 Task: In the Contact  AmeliaThomas33@bosch-automotive.com, Create email and send with subject: 'Step into the Future: Discover Our Cutting-Edge Solution', and with mail content 'Greetings,_x000D_
Introducing a visionary approach that will reshape the landscape of your industry. Join us and be part of the future of success!_x000D_
Kind Regards', attach the document: Terms_and_conditions.doc and insert image: visitingcard.jpg. Below Kind Regards, write Behance and insert the URL: 'www.behance.net'. Mark checkbox to create task to follow up : Tomorrow. Logged in from softage.3@softage.net
Action: Mouse moved to (69, 64)
Screenshot: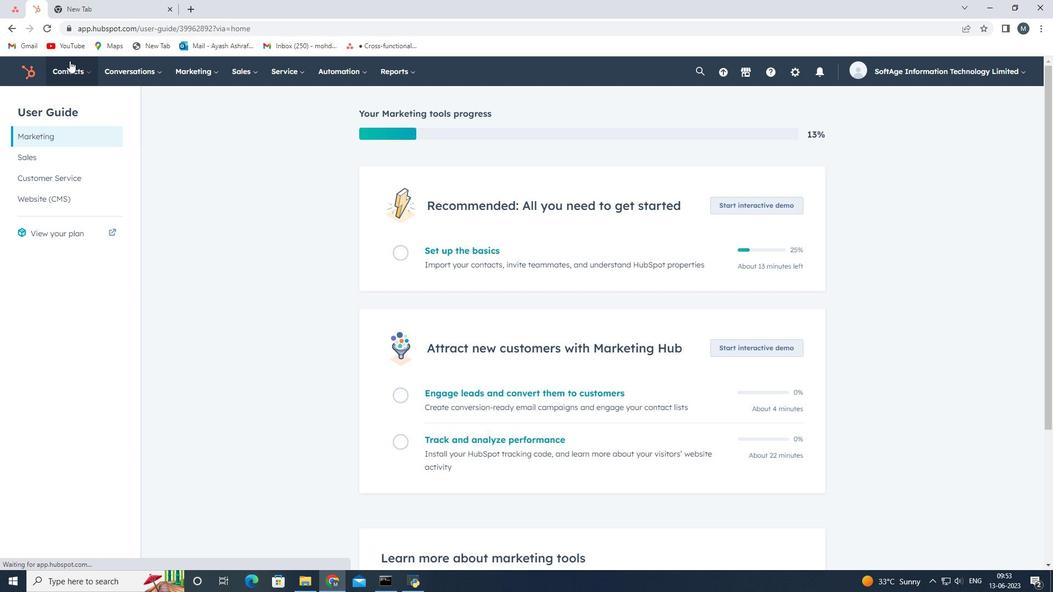 
Action: Mouse pressed left at (69, 64)
Screenshot: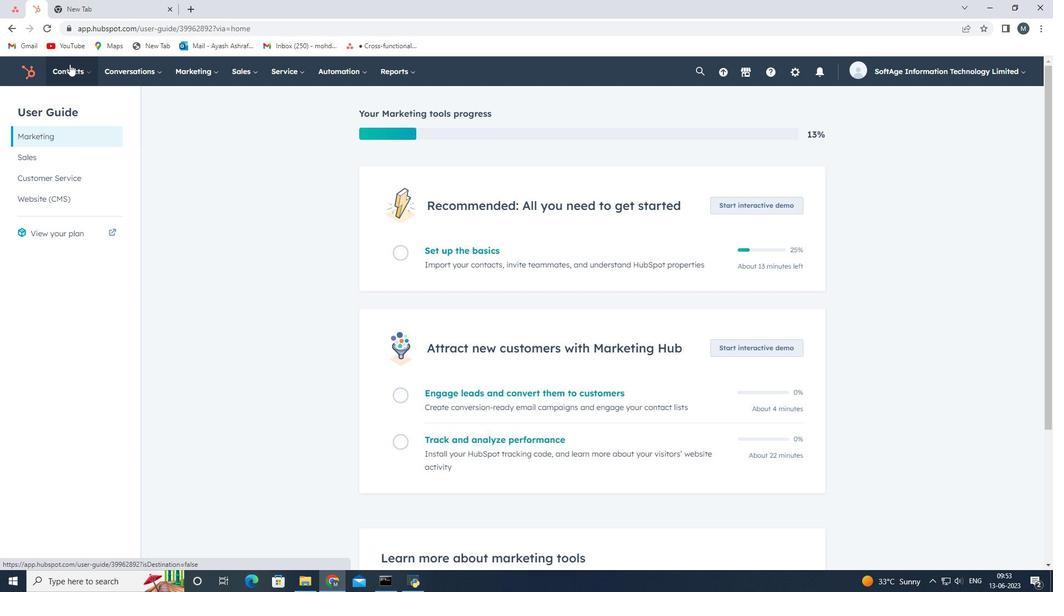 
Action: Mouse moved to (82, 105)
Screenshot: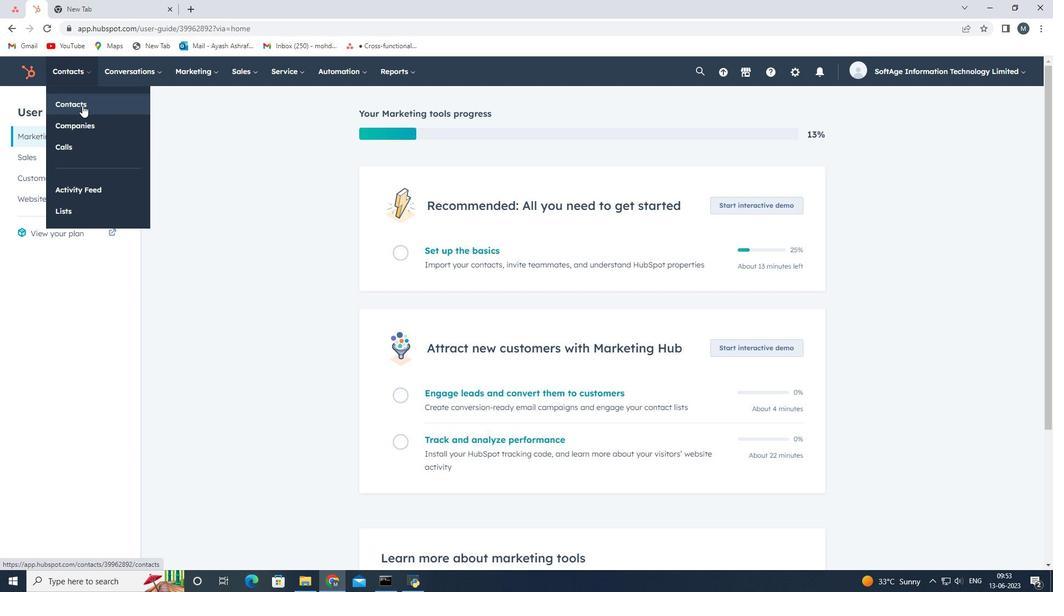 
Action: Mouse pressed left at (82, 105)
Screenshot: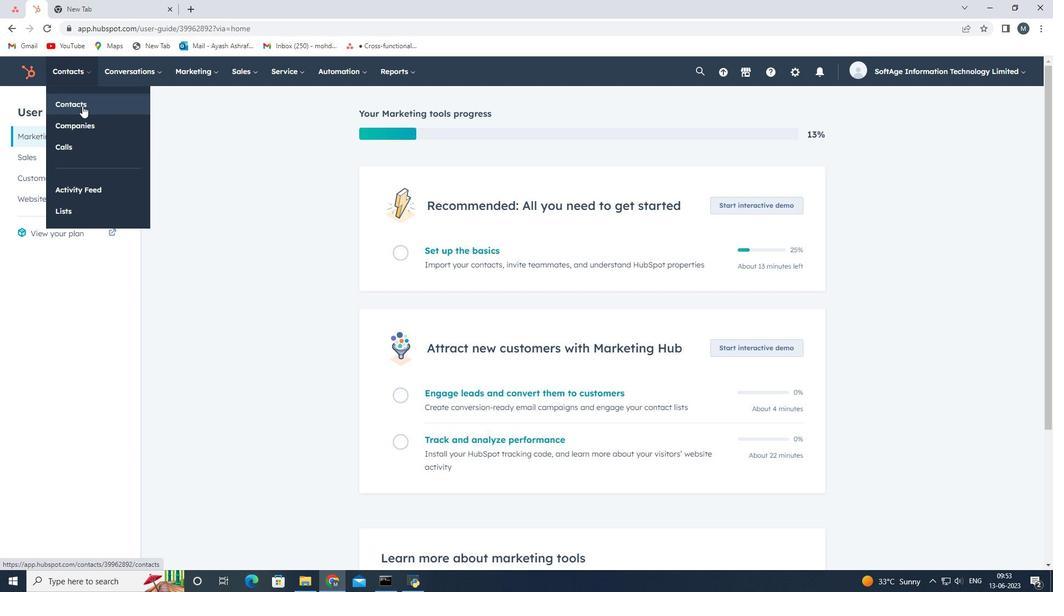 
Action: Mouse moved to (83, 194)
Screenshot: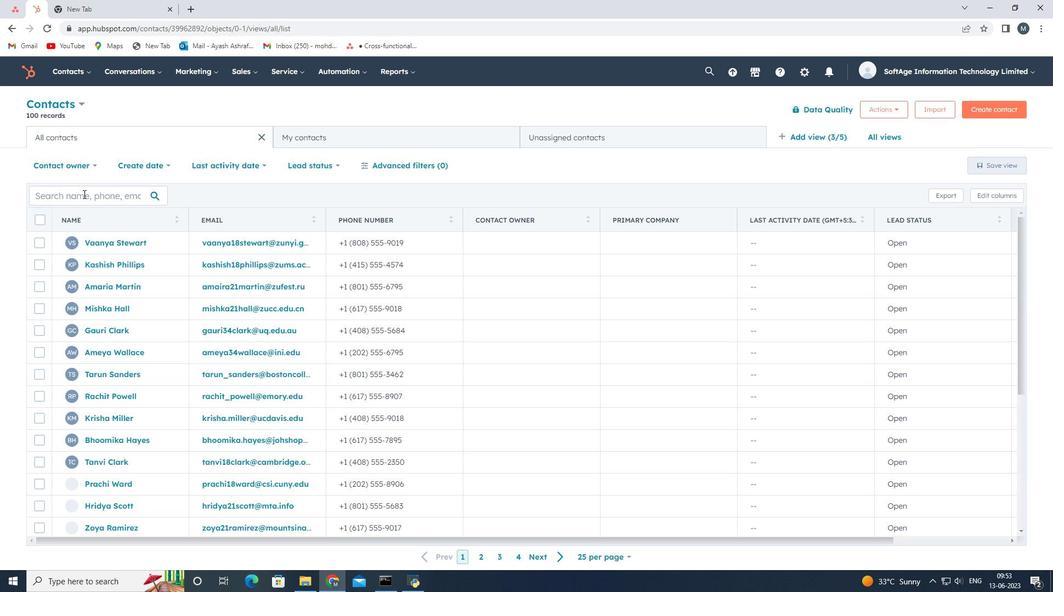 
Action: Mouse pressed left at (83, 194)
Screenshot: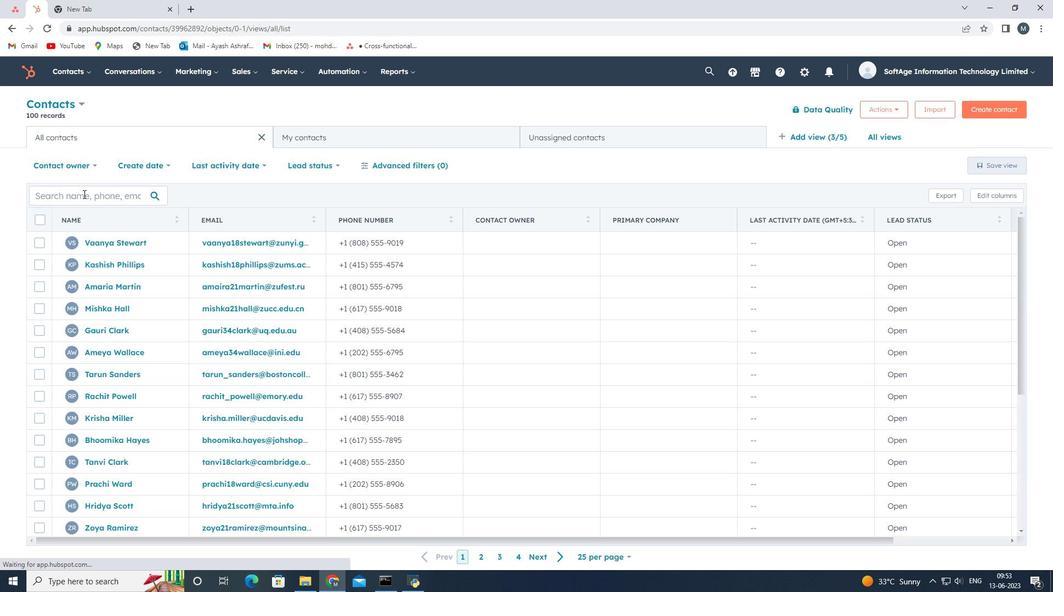 
Action: Key pressed <Key.shift>Amelia<Key.shift>Thomas33<Key.shift><Key.shift><Key.shift>@bosch-automotive.com
Screenshot: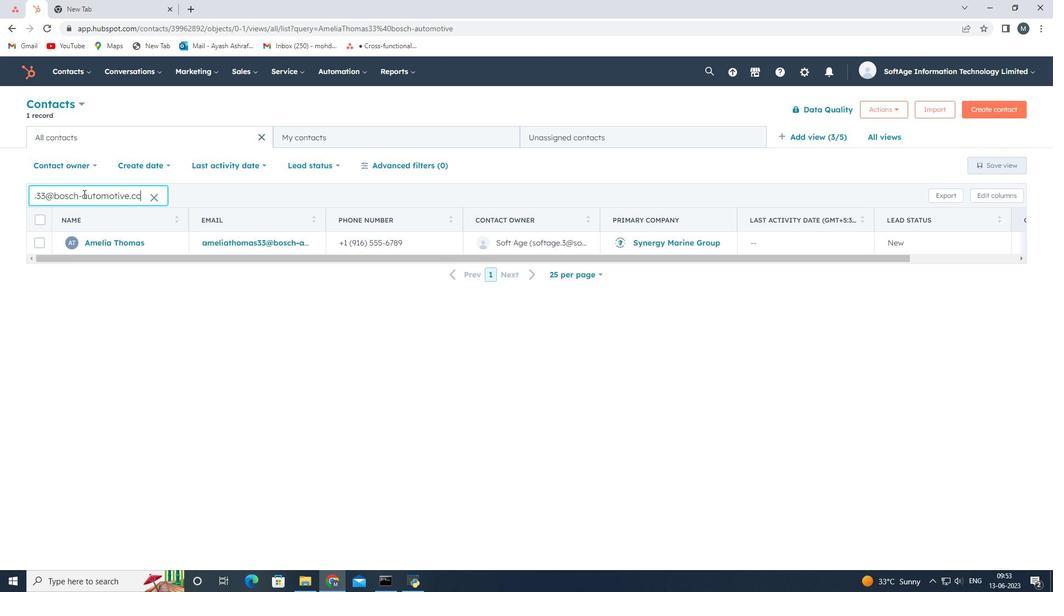 
Action: Mouse moved to (106, 243)
Screenshot: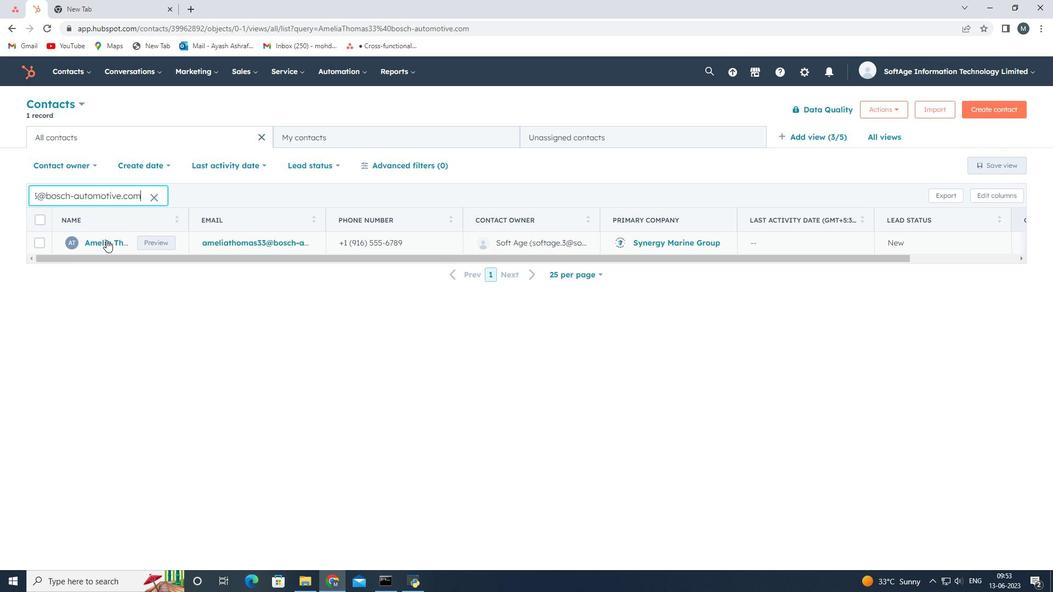 
Action: Mouse pressed left at (106, 243)
Screenshot: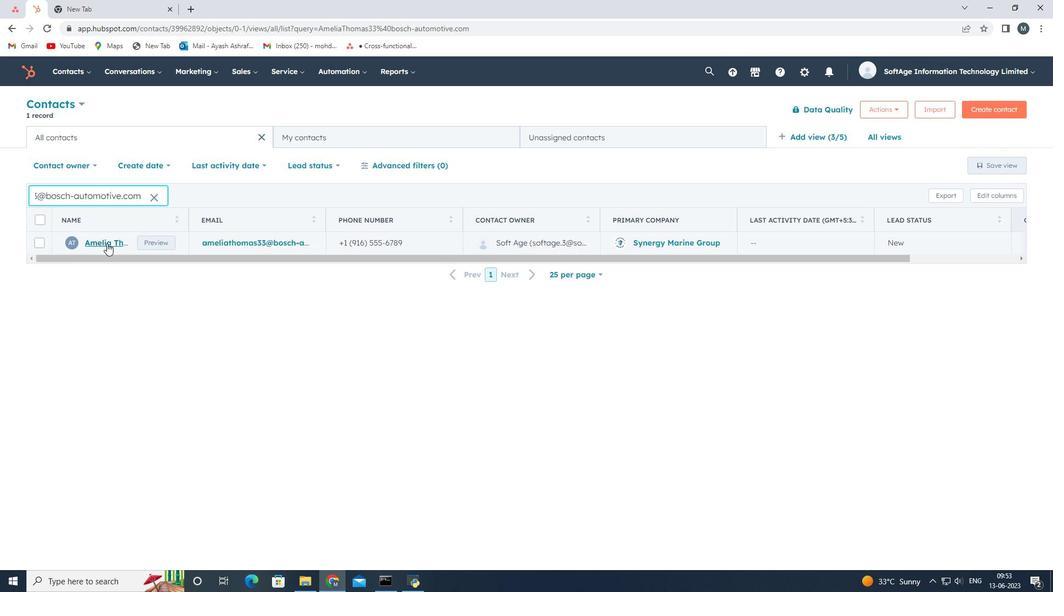 
Action: Mouse pressed left at (106, 243)
Screenshot: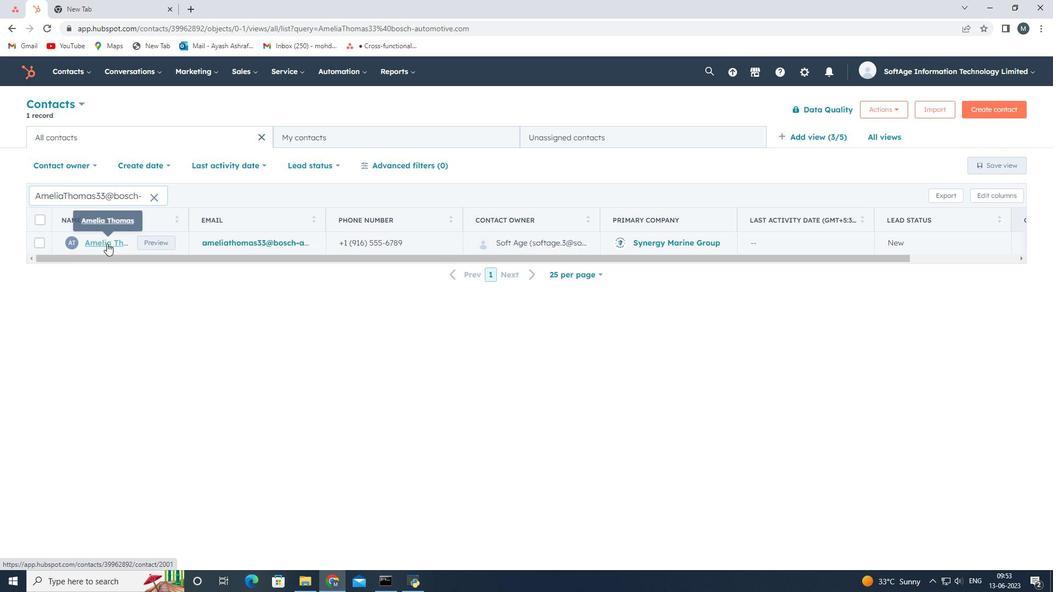 
Action: Mouse moved to (71, 200)
Screenshot: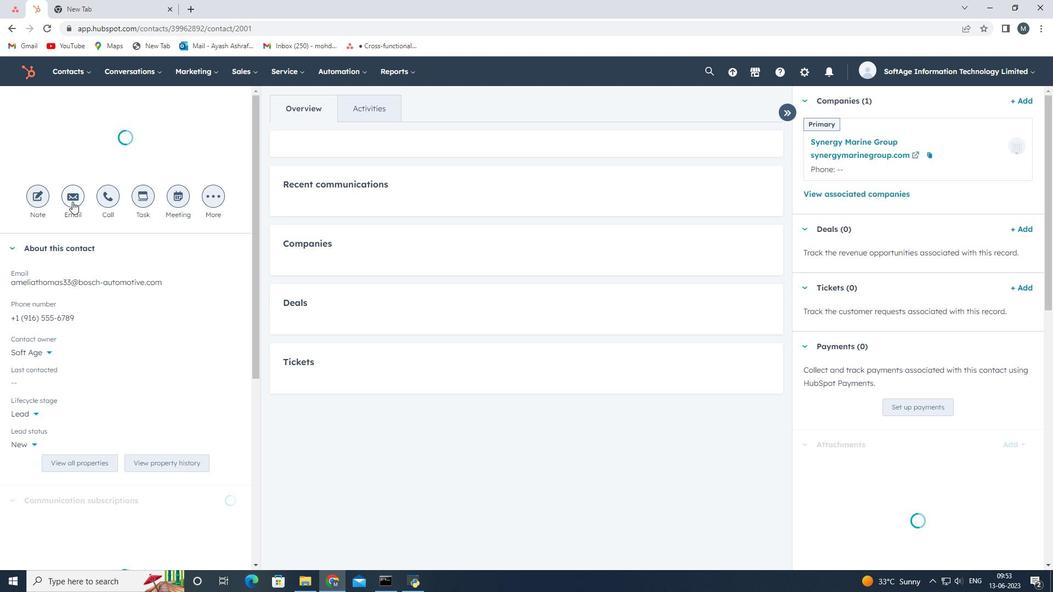 
Action: Mouse pressed left at (71, 200)
Screenshot: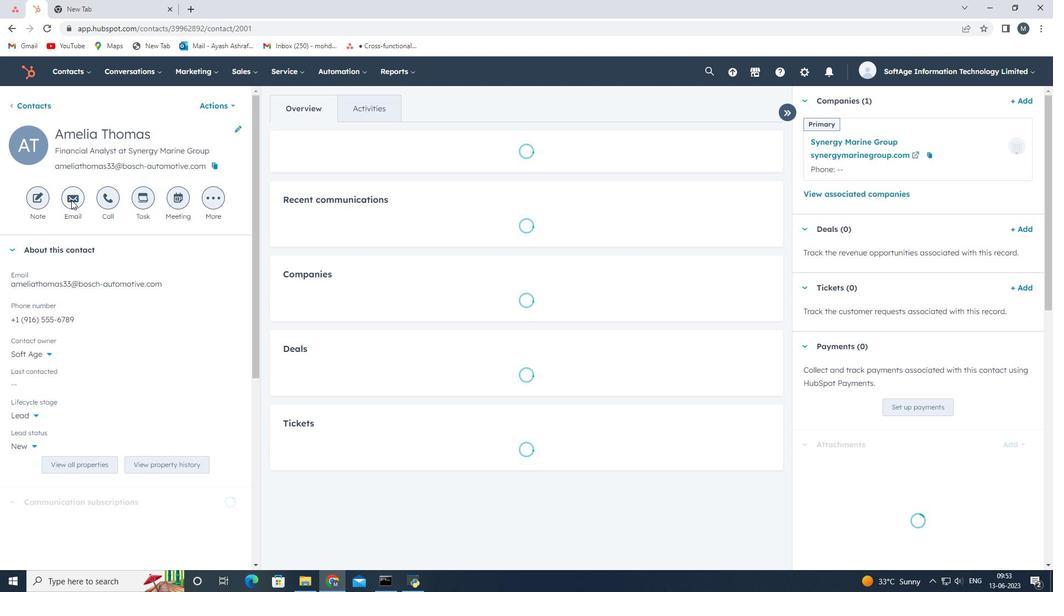 
Action: Mouse moved to (927, 274)
Screenshot: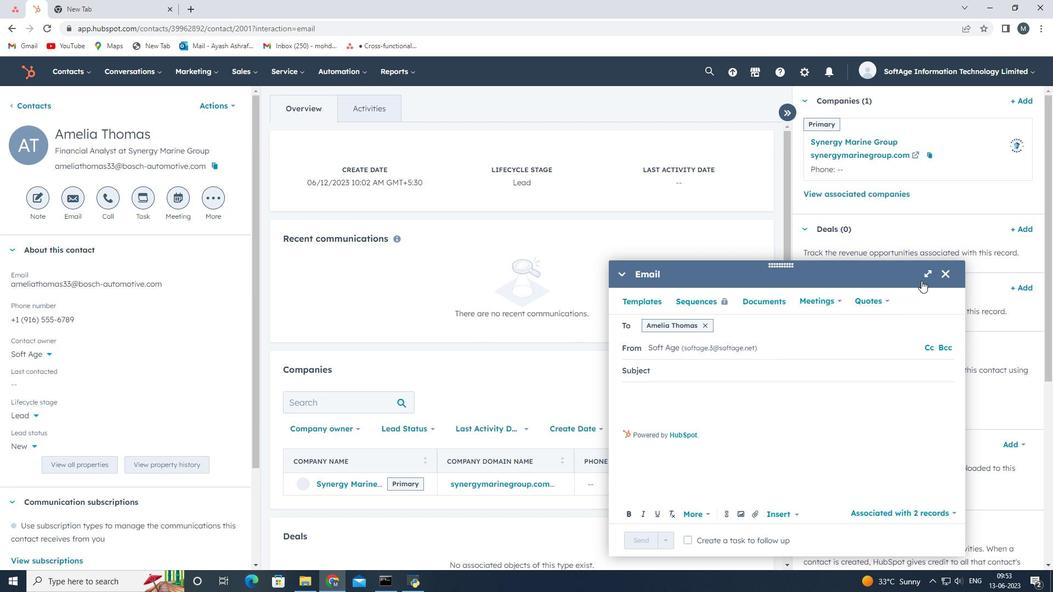 
Action: Mouse pressed left at (927, 274)
Screenshot: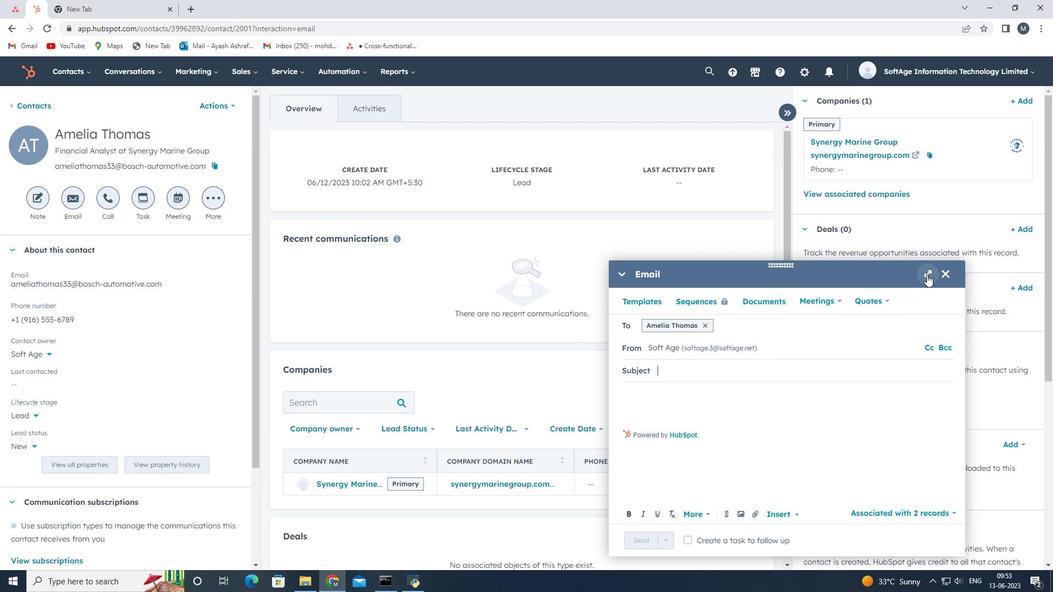 
Action: Mouse moved to (292, 223)
Screenshot: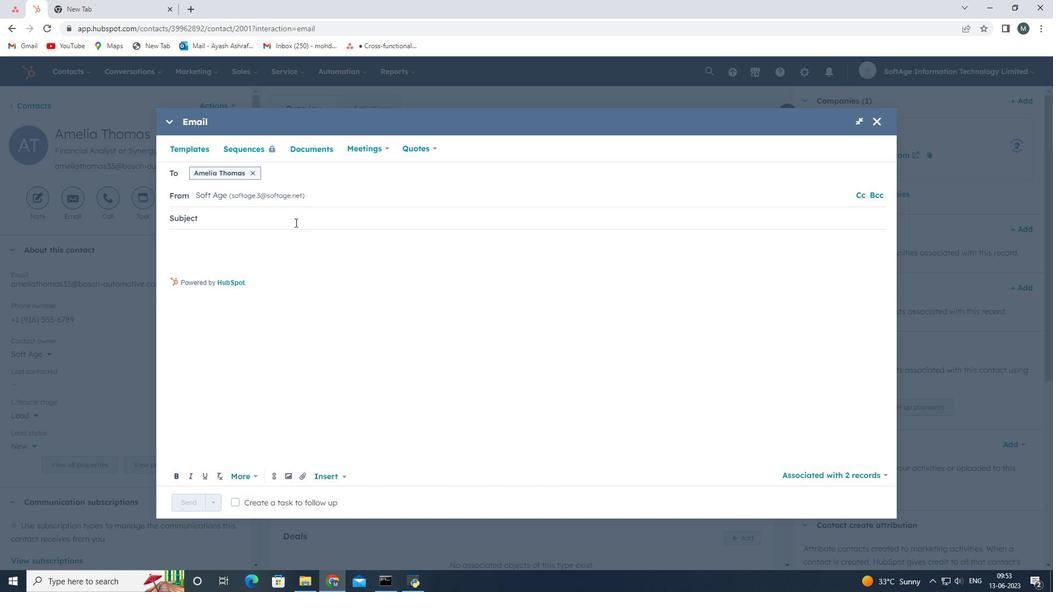 
Action: Key pressed <Key.shift>Steo<Key.backspace>p<Key.space>into<Key.space>the<Key.space><Key.shift>Future<Key.shift><Key.shift>:<Key.space><Key.shift>Discover<Key.space><Key.shift><Key.shift><Key.shift><Key.shift><Key.shift><Key.shift><Key.shift><Key.shift><Key.shift><Key.shift><Key.shift><Key.shift>Our<Key.space><Key.shift>Cutting-<Key.shift><Key.shift><Key.shift>Edge<Key.space><Key.shift>Solution
Screenshot: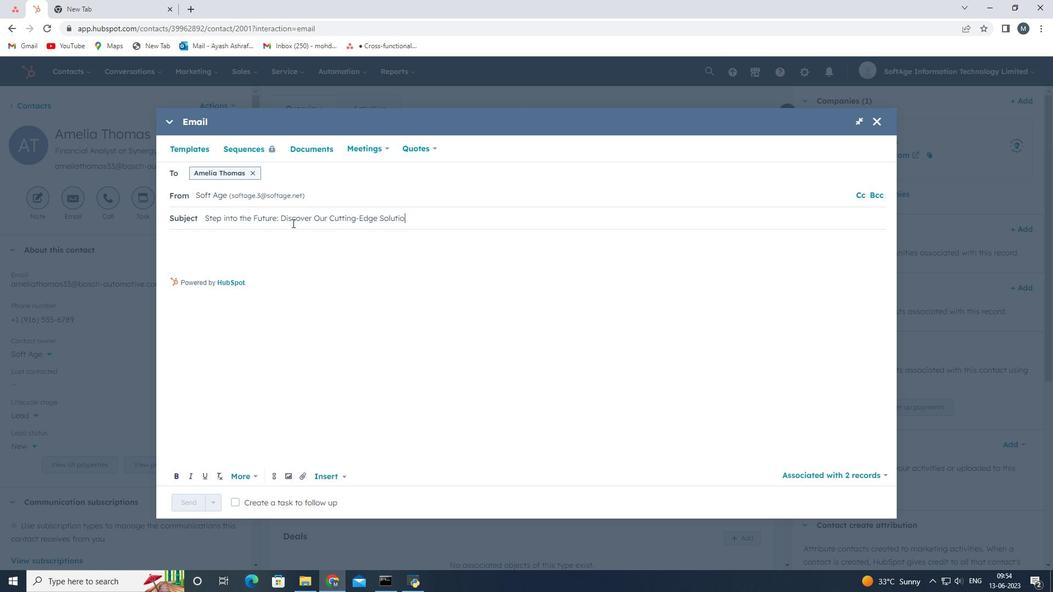 
Action: Mouse moved to (273, 241)
Screenshot: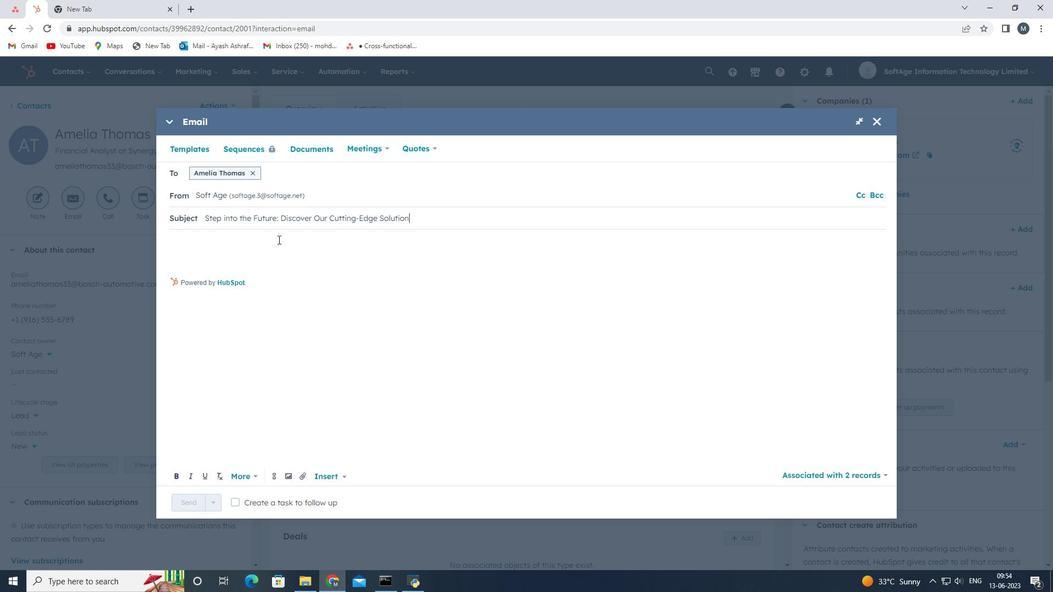 
Action: Mouse pressed left at (273, 241)
Screenshot: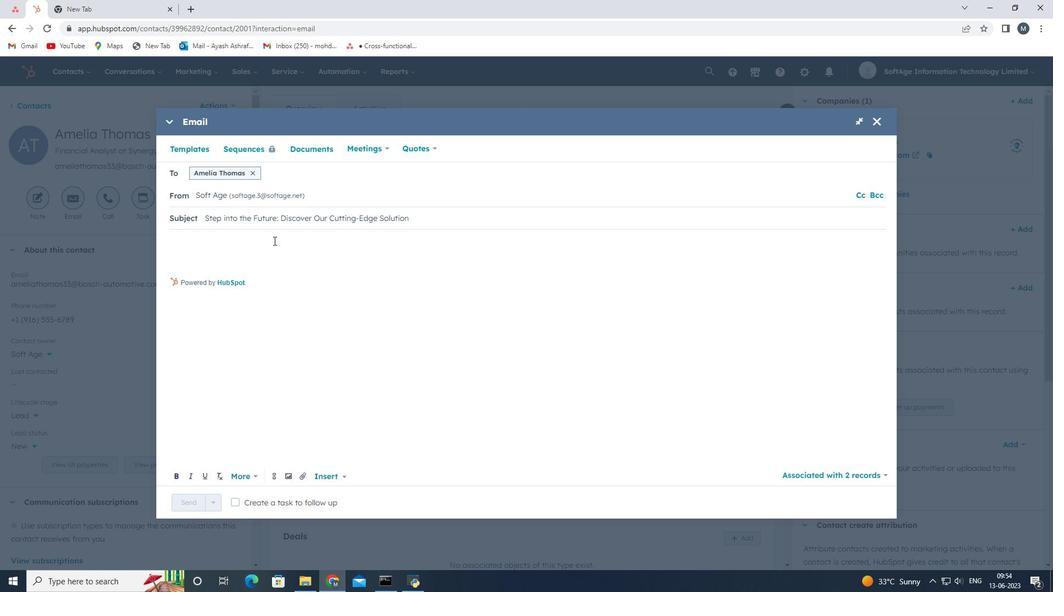 
Action: Key pressed <Key.shift><Key.shift><Key.shift><Key.shift><Key.shift><Key.shift><Key.shift><Key.shift><Key.shift><Key.shift><Key.shift><Key.shift><Key.shift><Key.shift><Key.shift><Key.shift><Key.shift><Key.shift><Key.shift>Greetings,<Key.enter><Key.shift><Key.shift><Key.shift><Key.shift>Introducing<Key.space>a<Key.space>visionary<Key.space>approach<Key.space>that<Key.space>will<Key.space>reshape<Key.space>the<Key.space>landscape<Key.space>of<Key.space>your<Key.space>industry<Key.space><Key.backspace>.<Key.space><Key.shift>Join<Key.space>us<Key.space>and<Key.space>be<Key.space>a<Key.backspace>part<Key.space>of<Key.space>the<Key.space>future<Key.space>of<Key.space>success<Key.shift_r>!<Key.enter><Key.shift>Kind<Key.space><Key.shift>Regards<Key.enter>
Screenshot: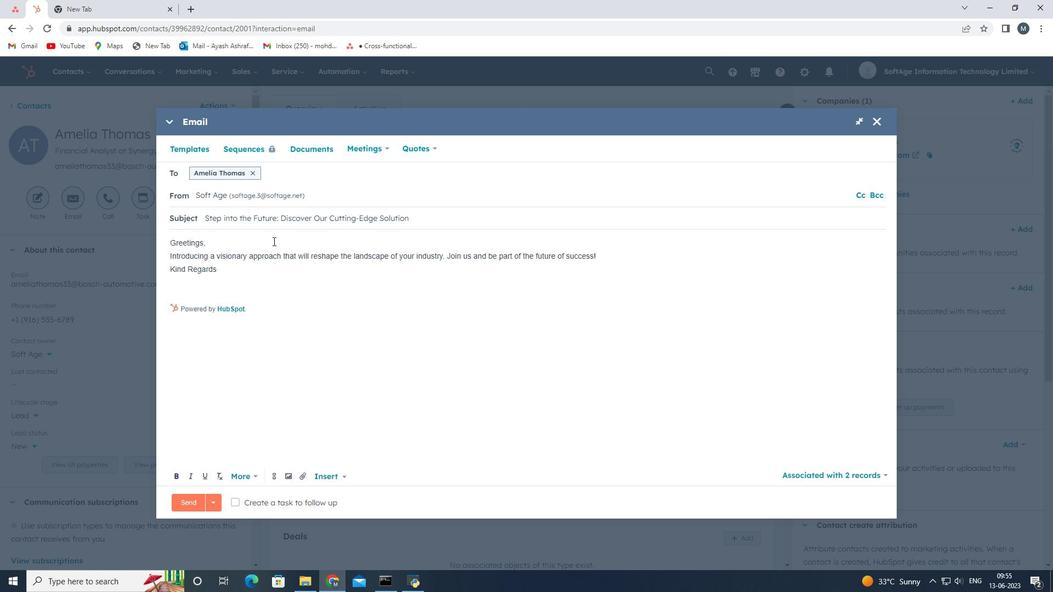 
Action: Mouse moved to (277, 476)
Screenshot: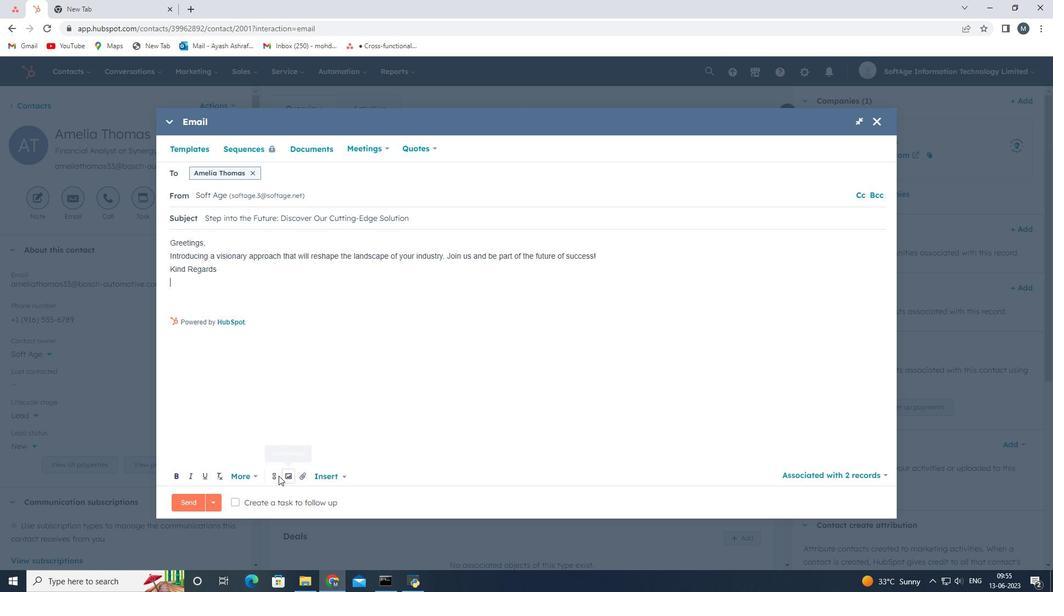
Action: Mouse pressed left at (277, 476)
Screenshot: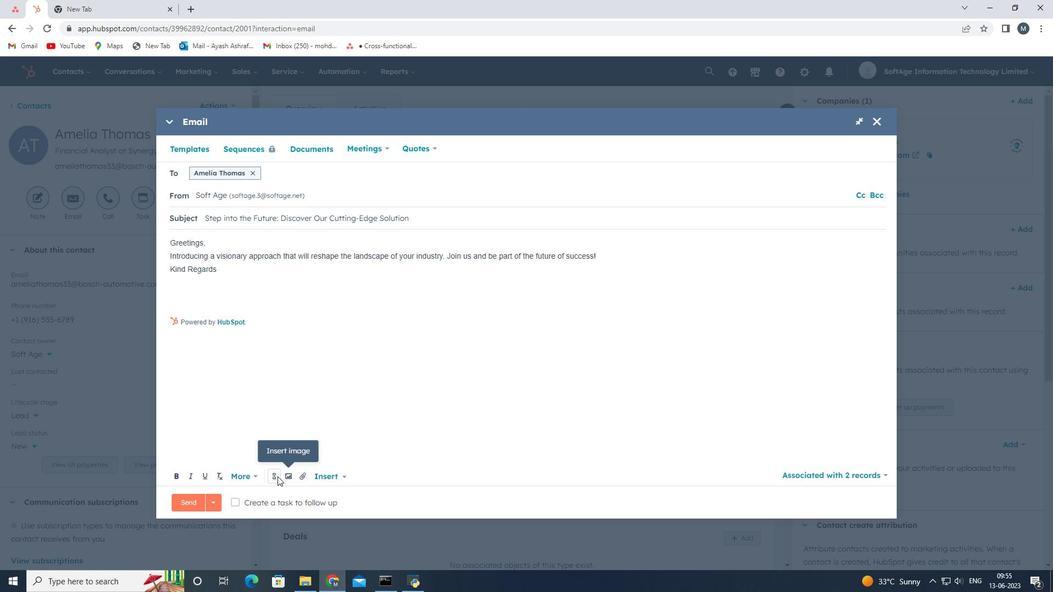 
Action: Mouse moved to (315, 363)
Screenshot: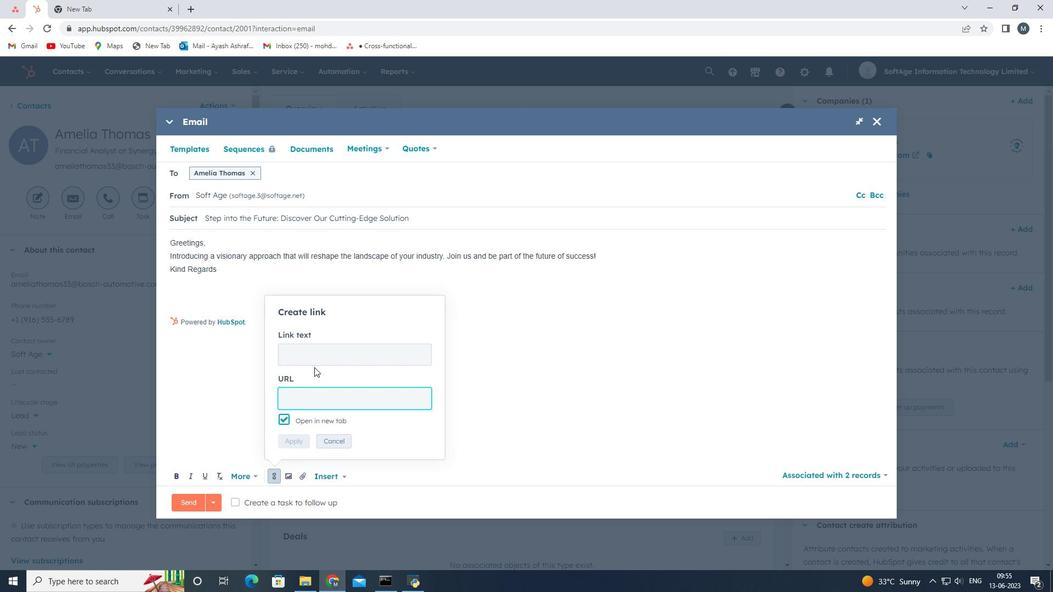 
Action: Mouse pressed left at (315, 363)
Screenshot: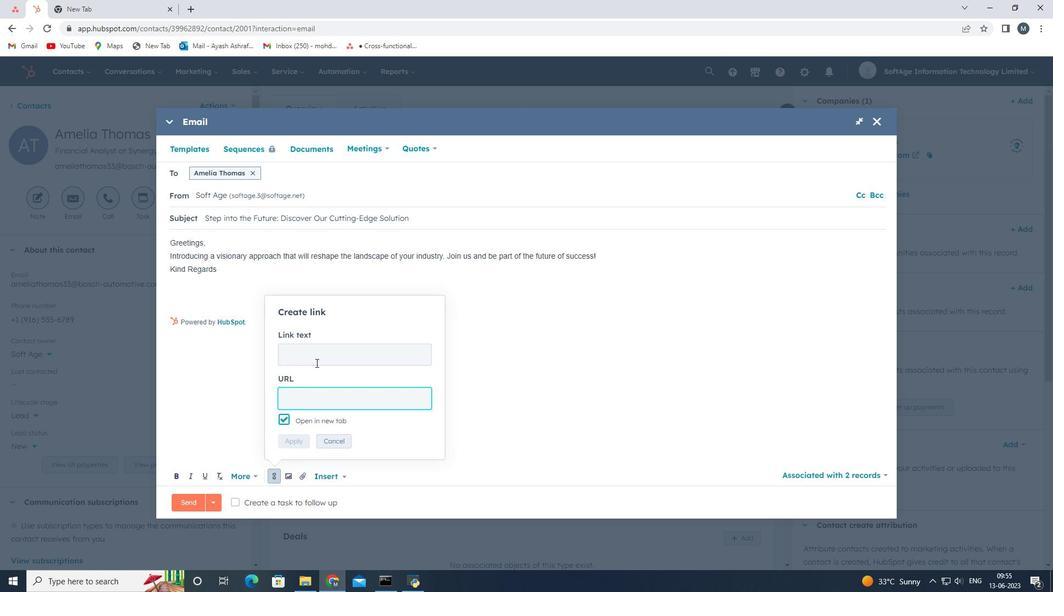 
Action: Key pressed <Key.shift>Behance
Screenshot: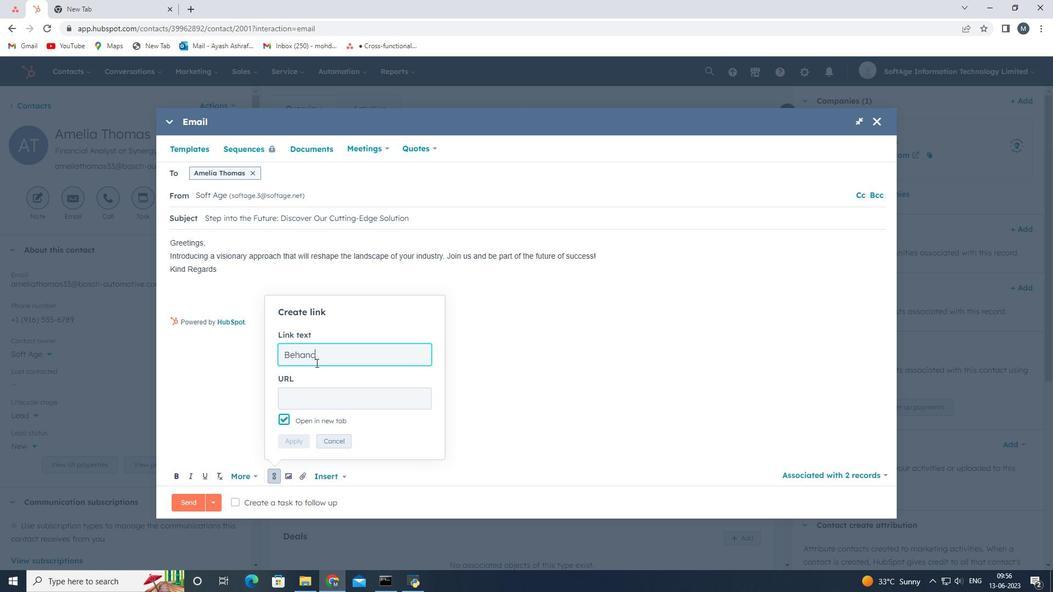 
Action: Mouse moved to (305, 401)
Screenshot: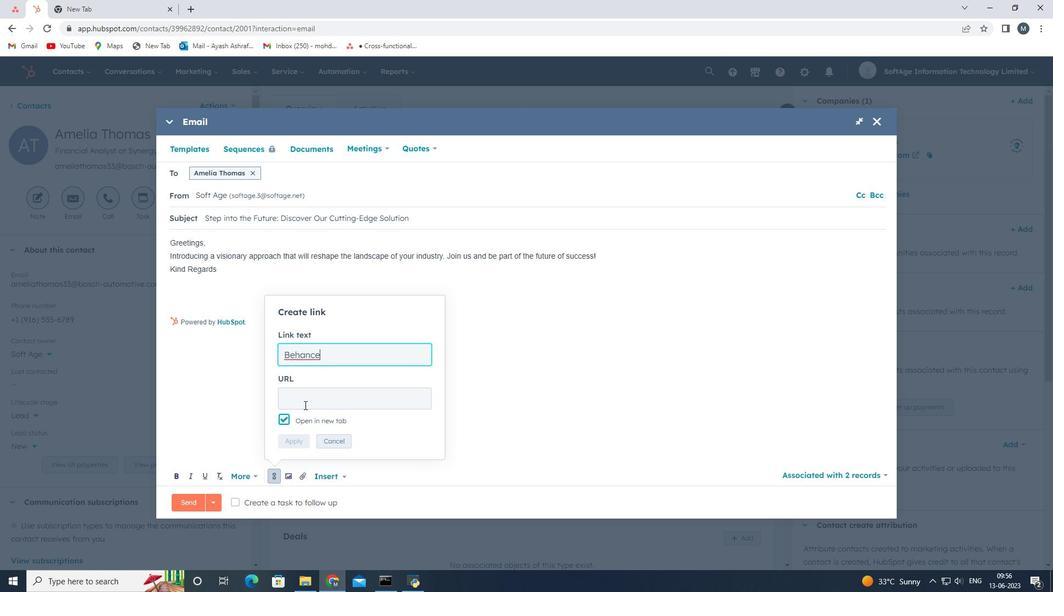 
Action: Mouse pressed left at (305, 401)
Screenshot: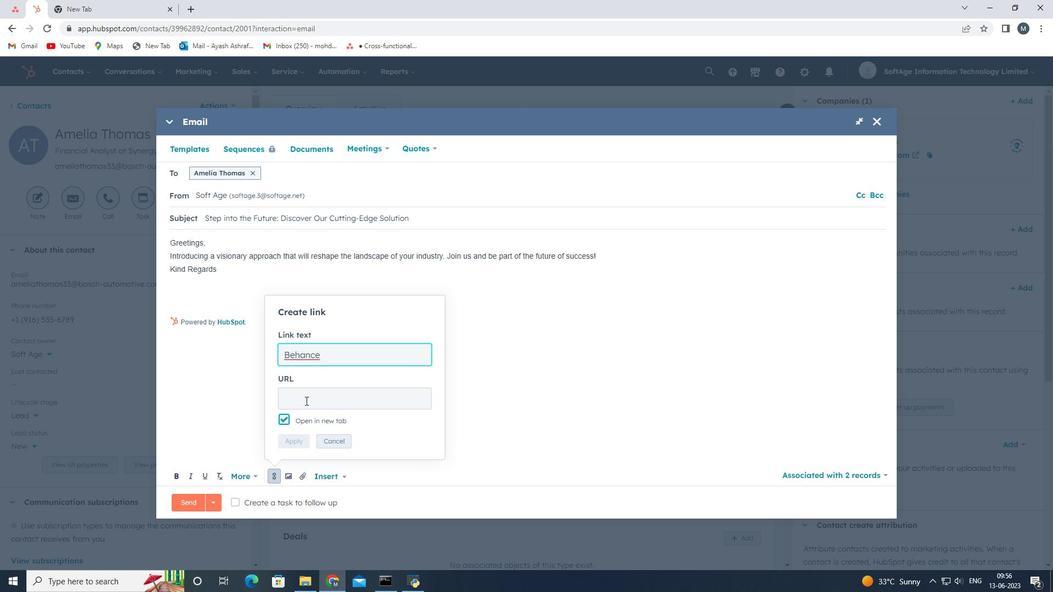 
Action: Key pressed www.behance.com
Screenshot: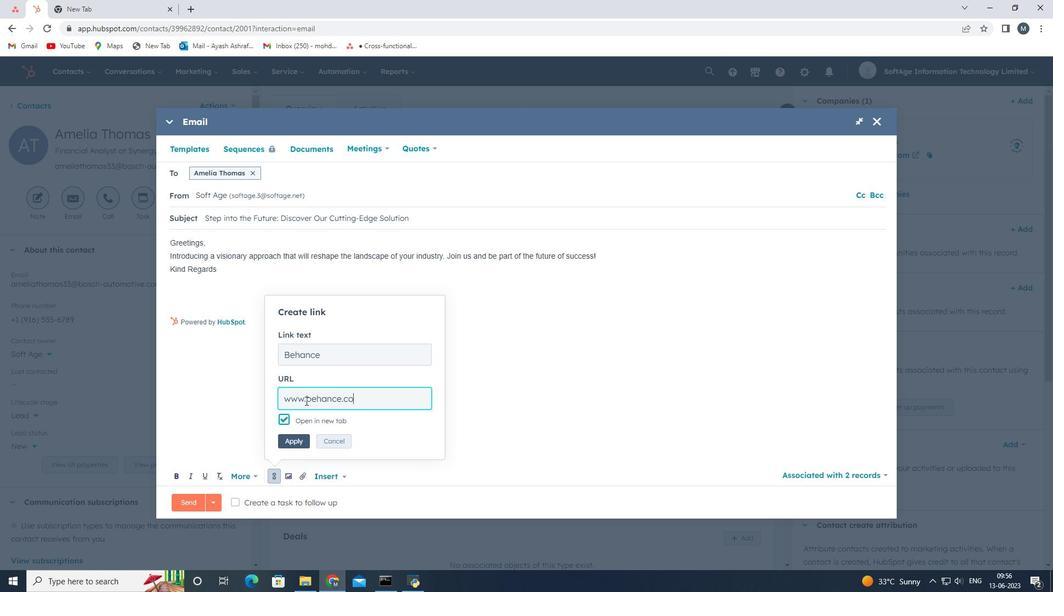 
Action: Mouse moved to (298, 441)
Screenshot: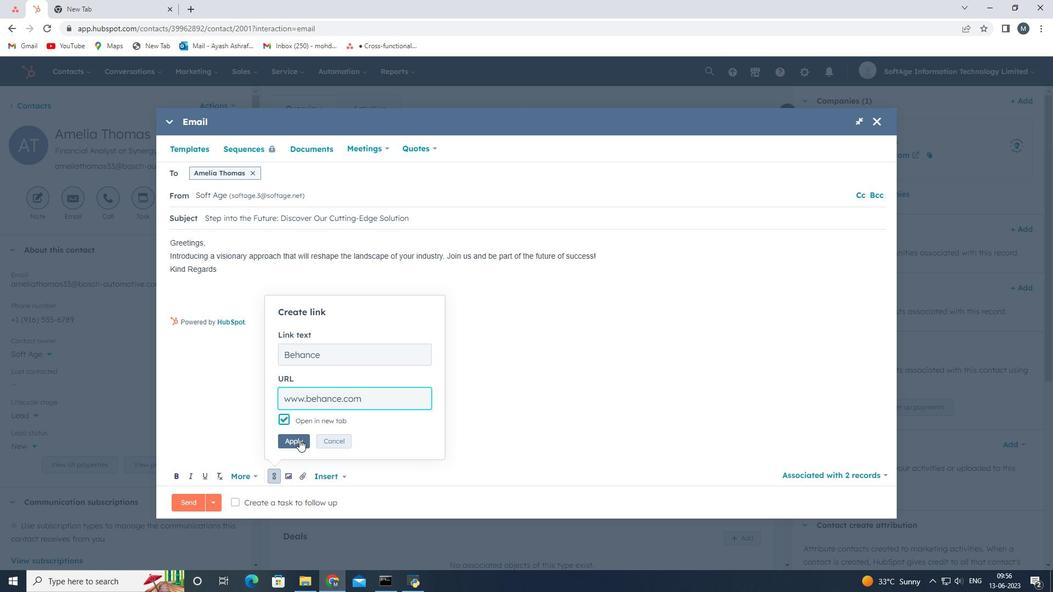
Action: Mouse pressed left at (298, 441)
Screenshot: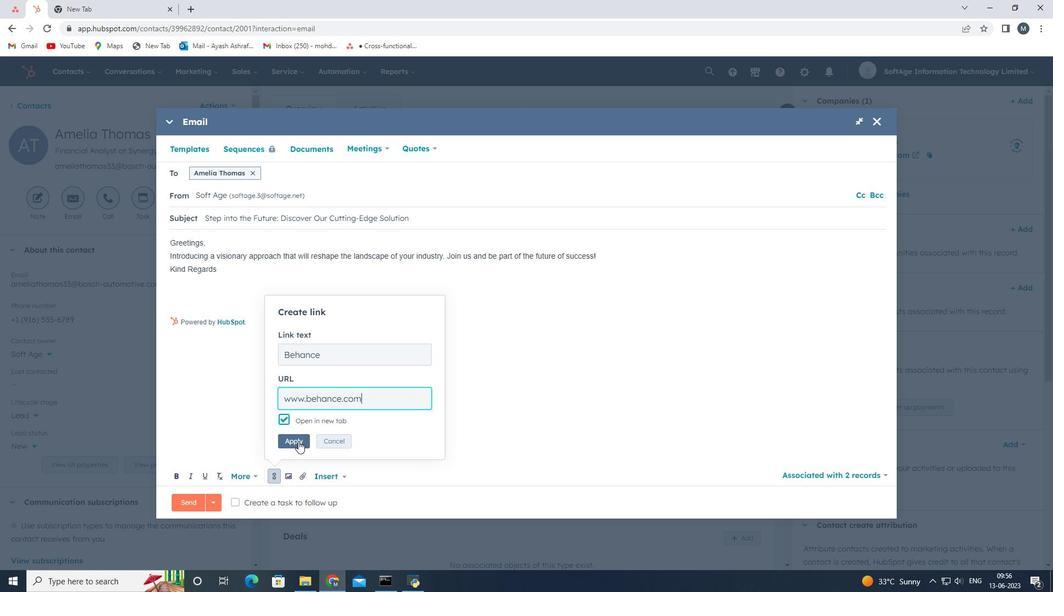 
Action: Mouse moved to (288, 399)
Screenshot: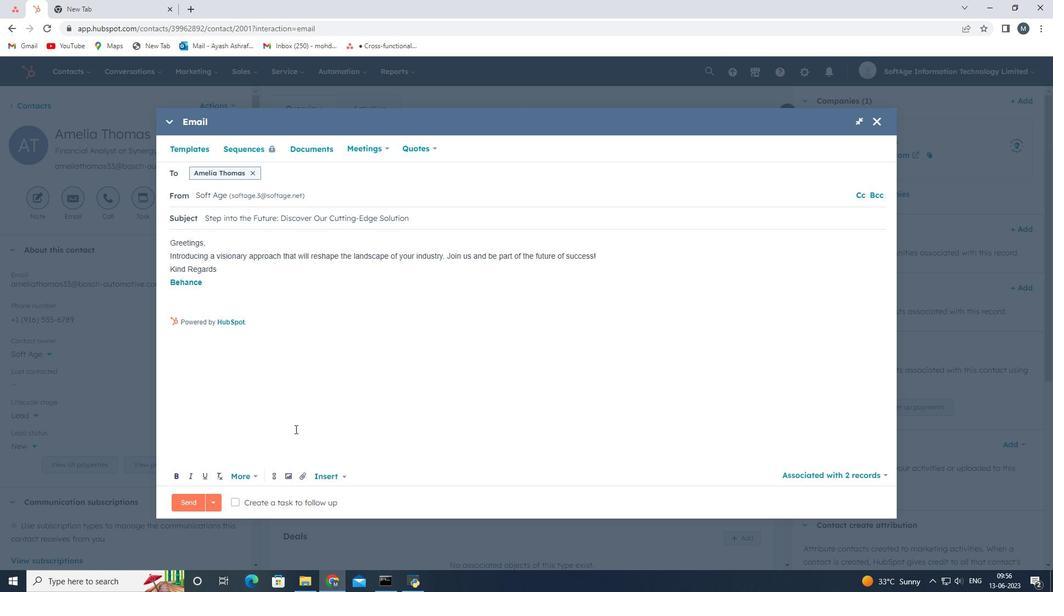 
Action: Key pressed <Key.enter>
Screenshot: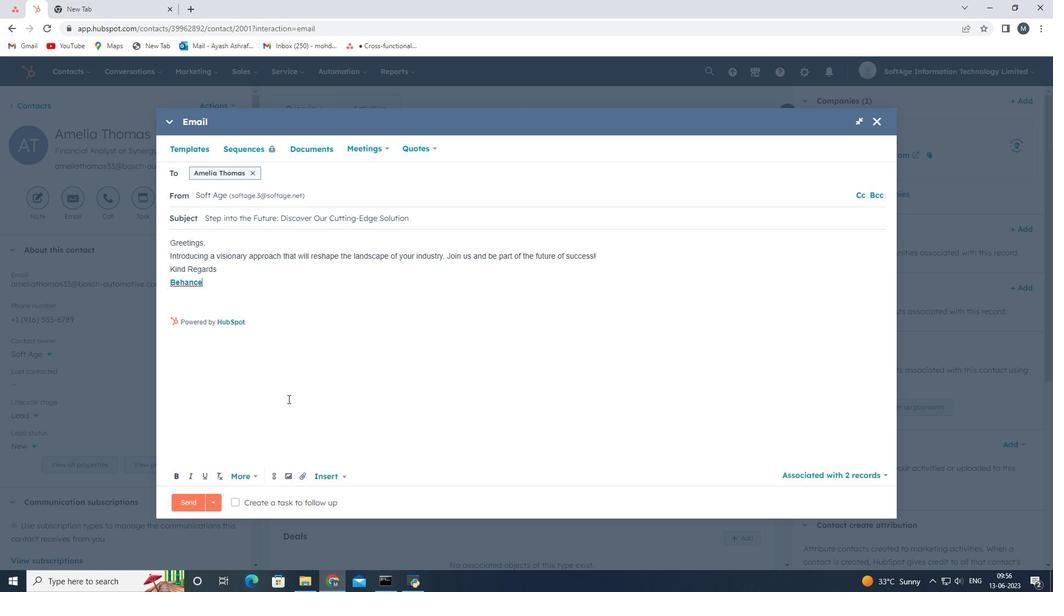 
Action: Mouse moved to (301, 478)
Screenshot: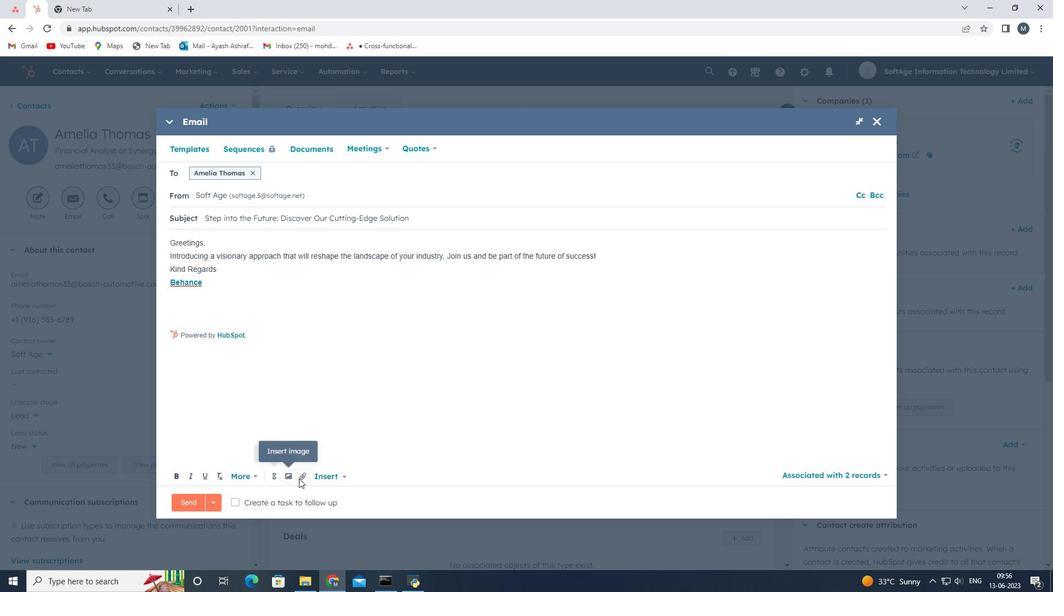 
Action: Mouse pressed left at (301, 478)
Screenshot: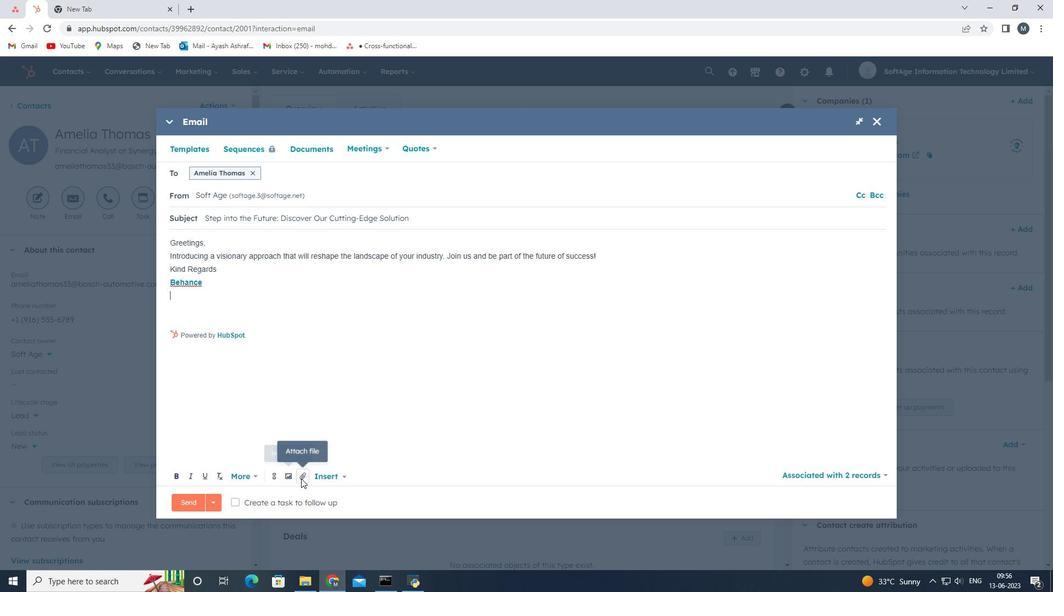 
Action: Mouse moved to (316, 452)
Screenshot: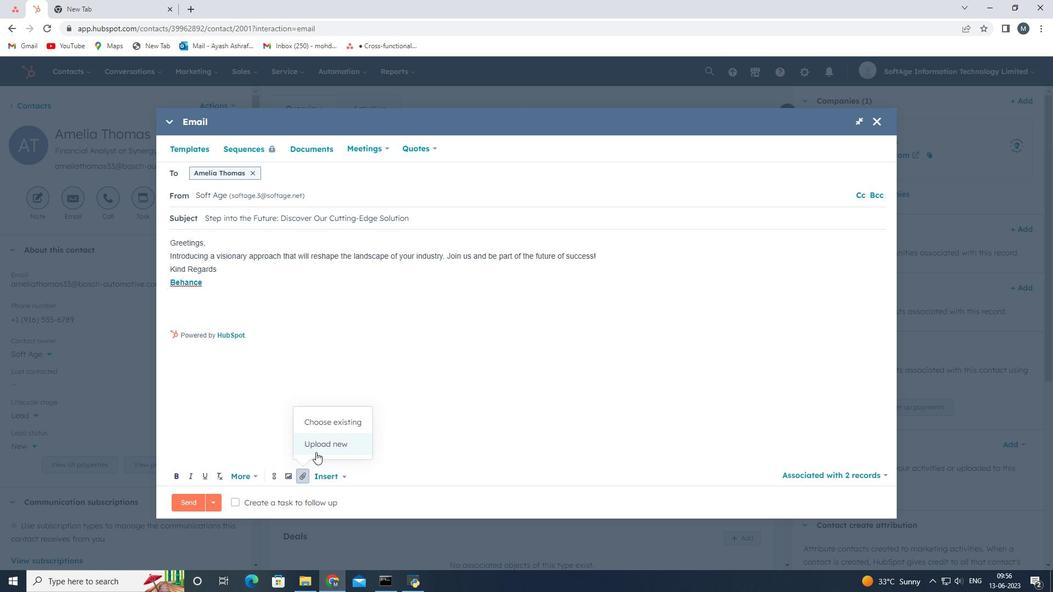 
Action: Mouse pressed left at (316, 452)
Screenshot: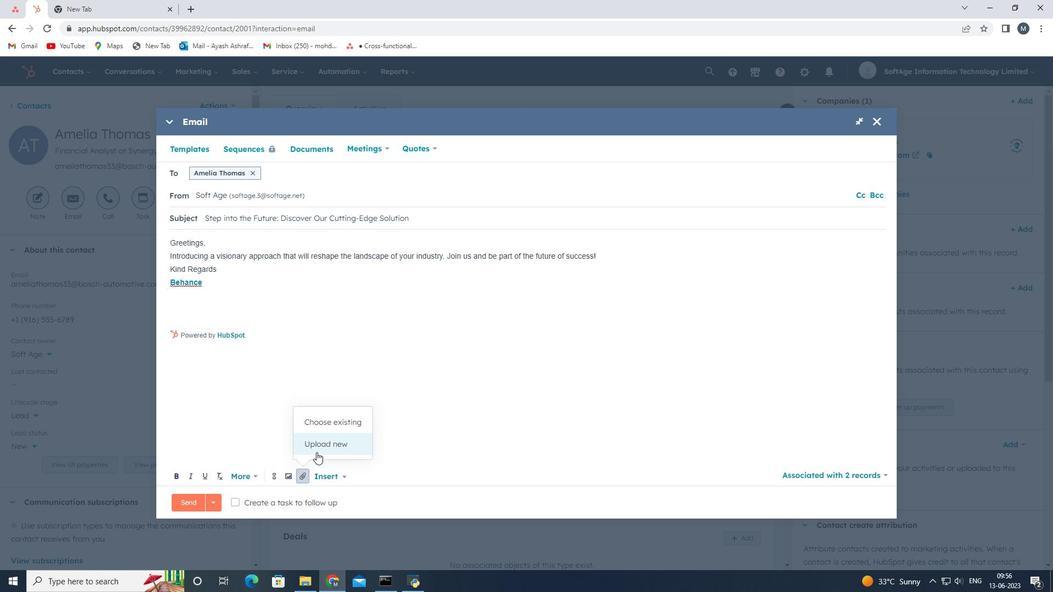 
Action: Mouse moved to (170, 218)
Screenshot: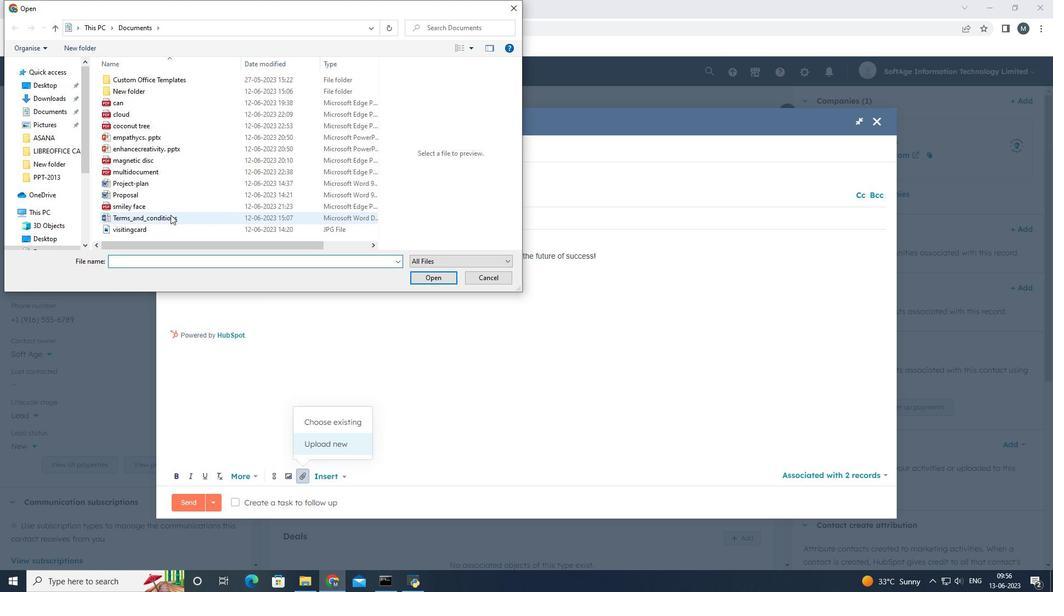 
Action: Mouse pressed left at (170, 218)
Screenshot: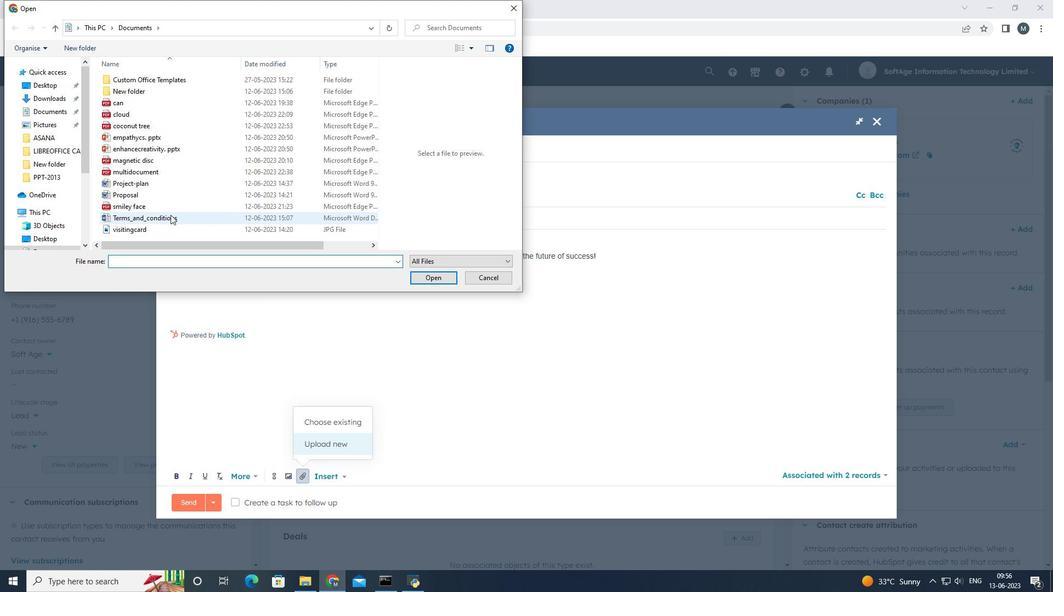 
Action: Mouse moved to (448, 279)
Screenshot: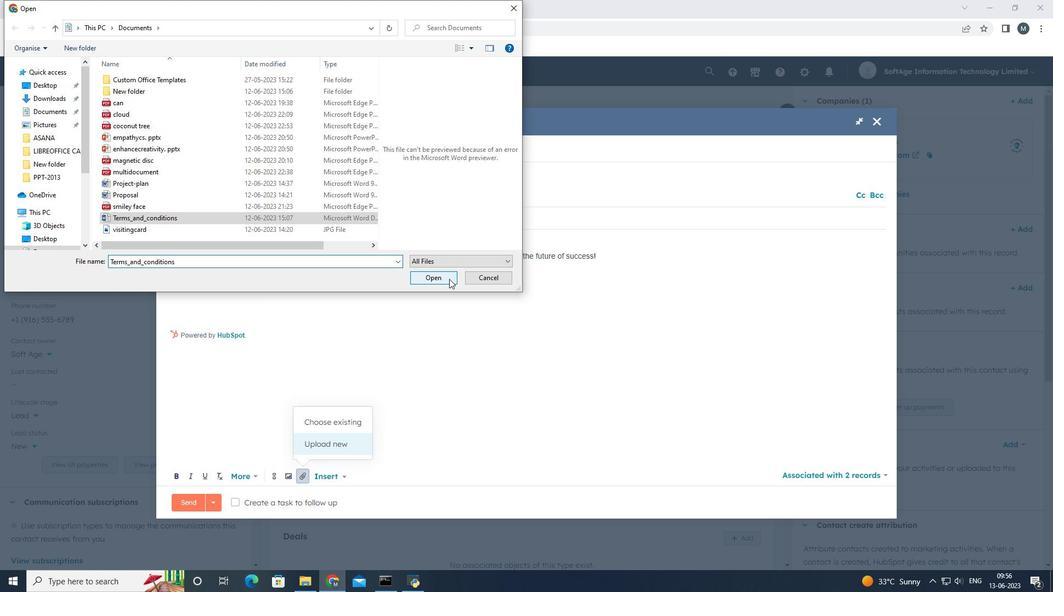 
Action: Mouse pressed left at (448, 279)
Screenshot: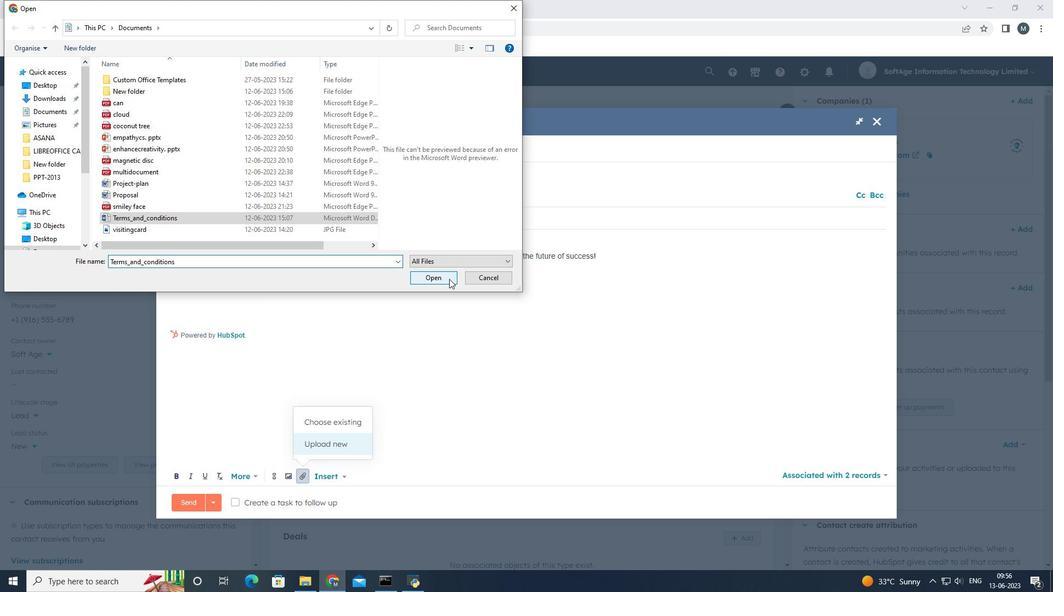 
Action: Mouse moved to (288, 448)
Screenshot: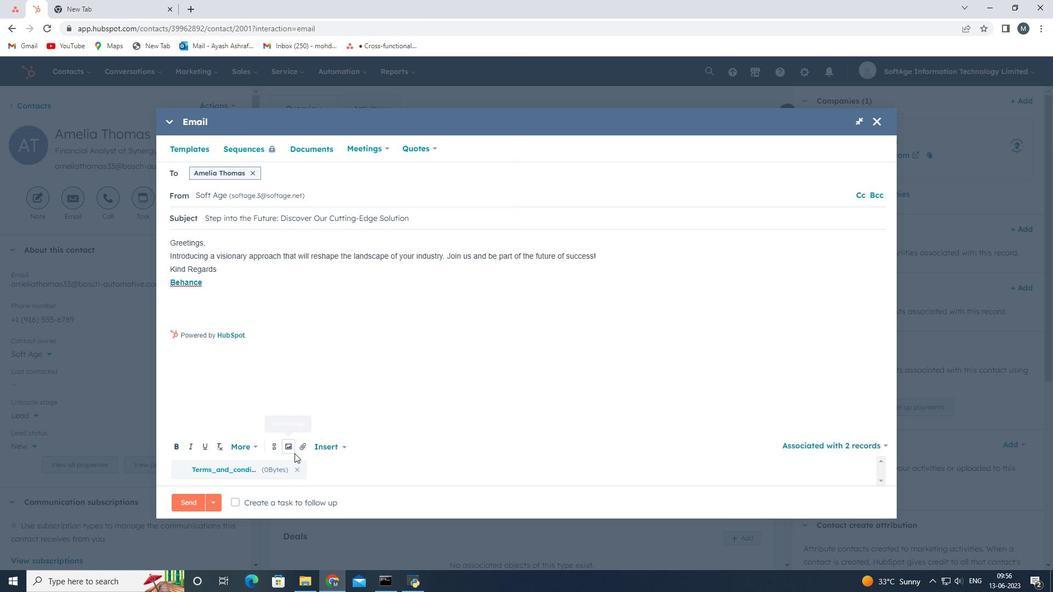 
Action: Mouse pressed left at (288, 448)
Screenshot: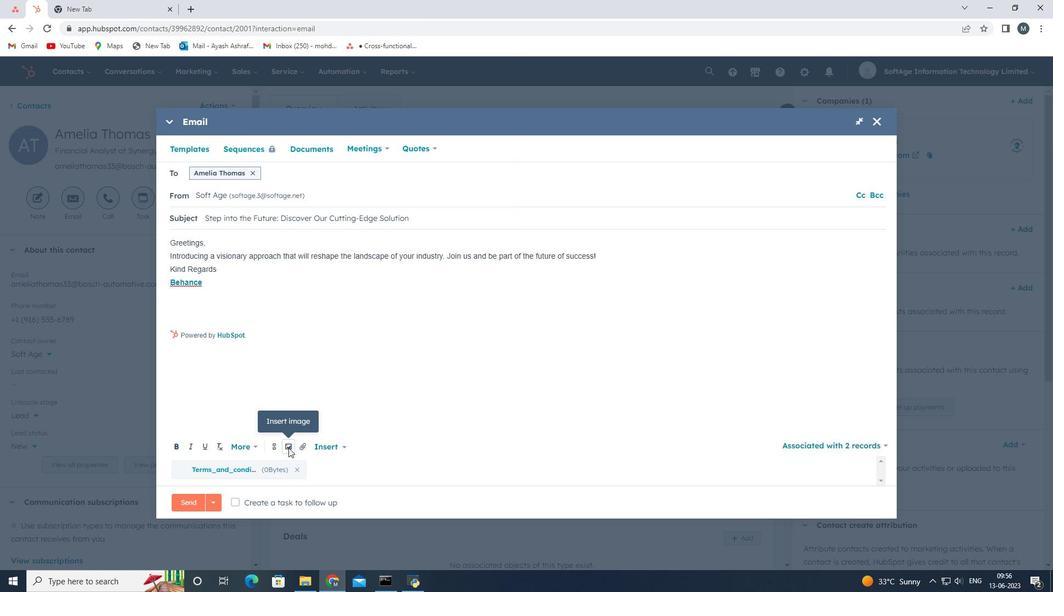 
Action: Mouse moved to (284, 419)
Screenshot: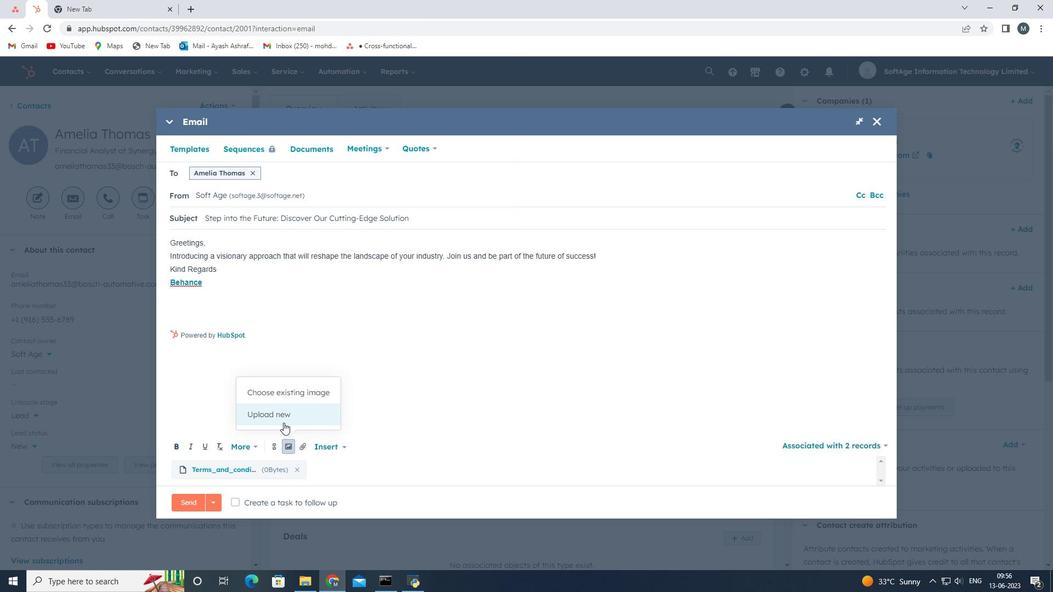 
Action: Mouse pressed left at (284, 419)
Screenshot: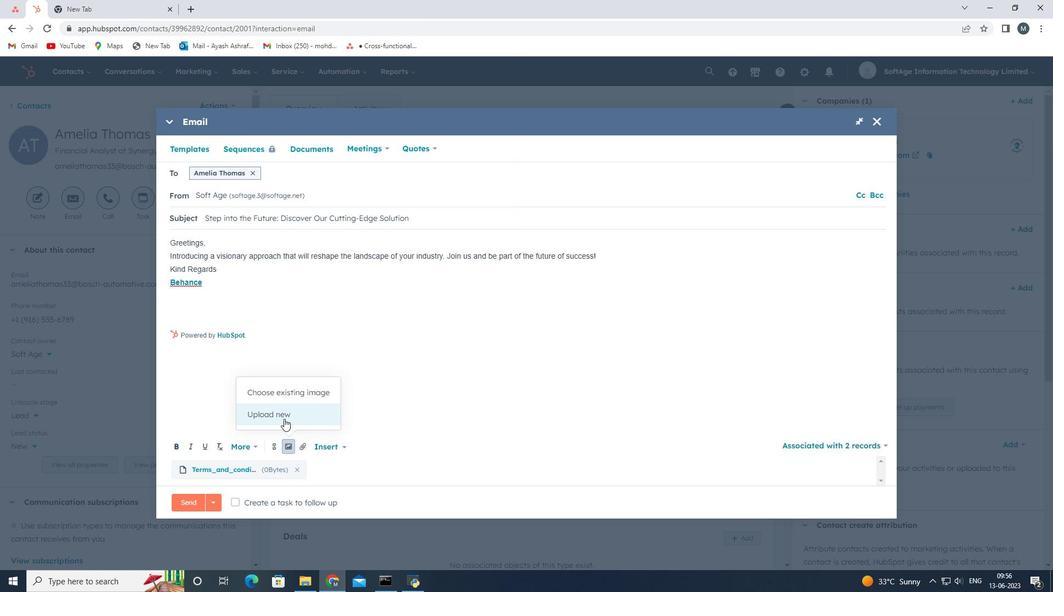 
Action: Mouse moved to (156, 106)
Screenshot: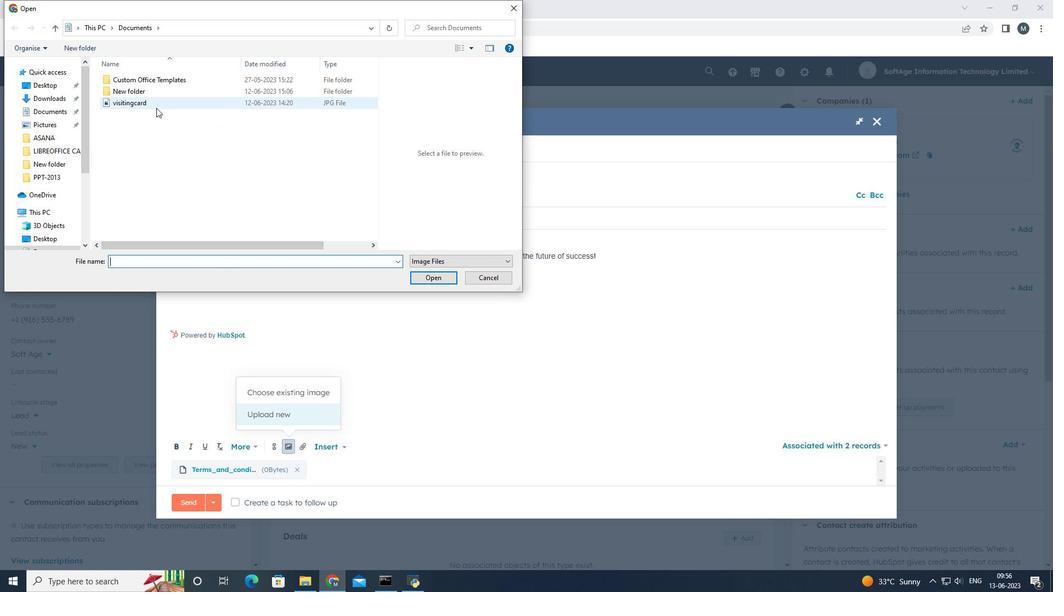 
Action: Mouse pressed left at (156, 106)
Screenshot: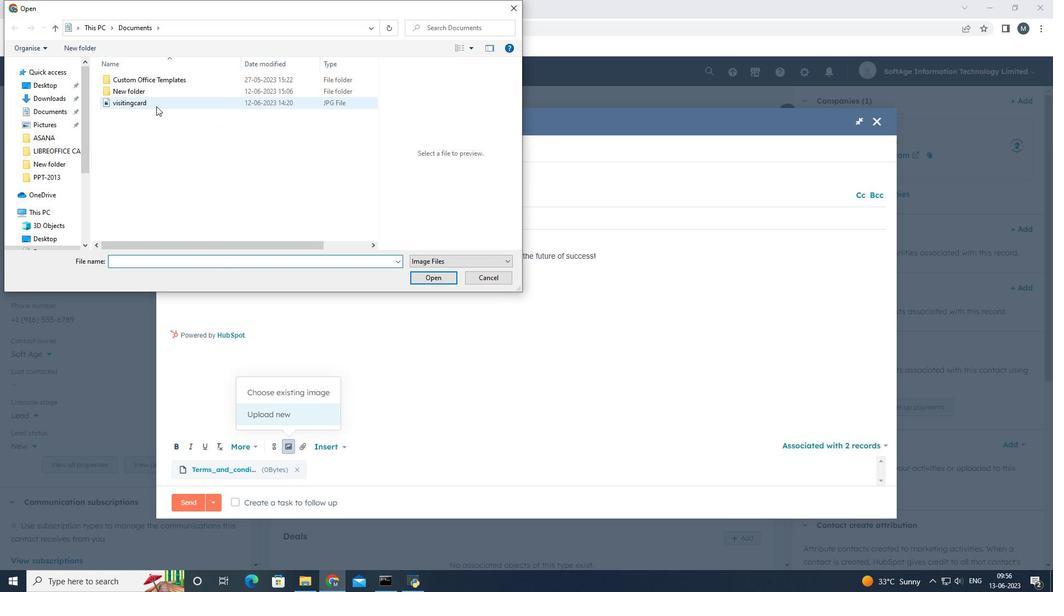 
Action: Mouse moved to (447, 273)
Screenshot: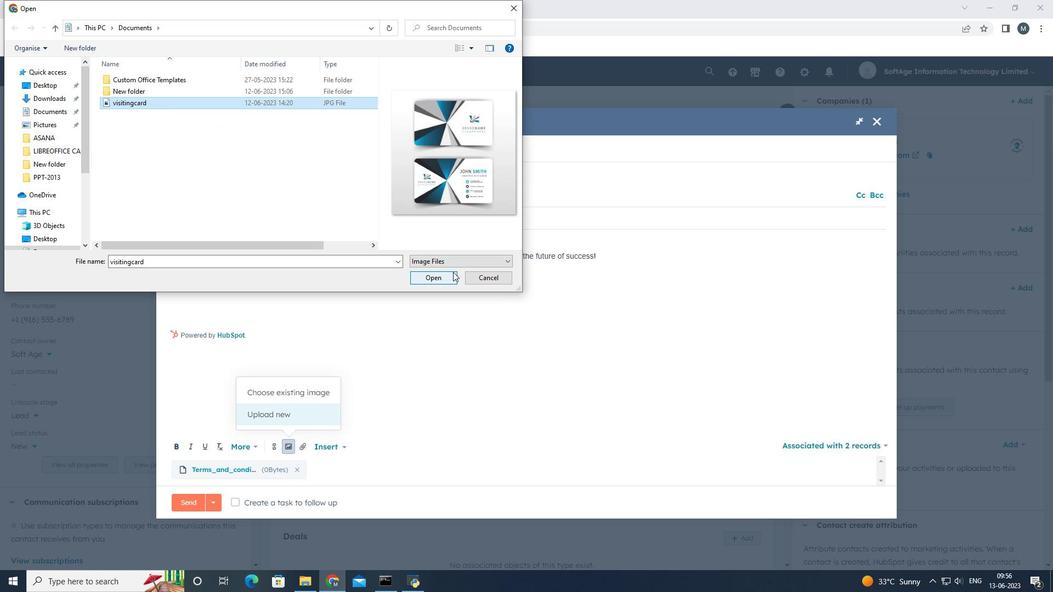 
Action: Mouse pressed left at (447, 273)
Screenshot: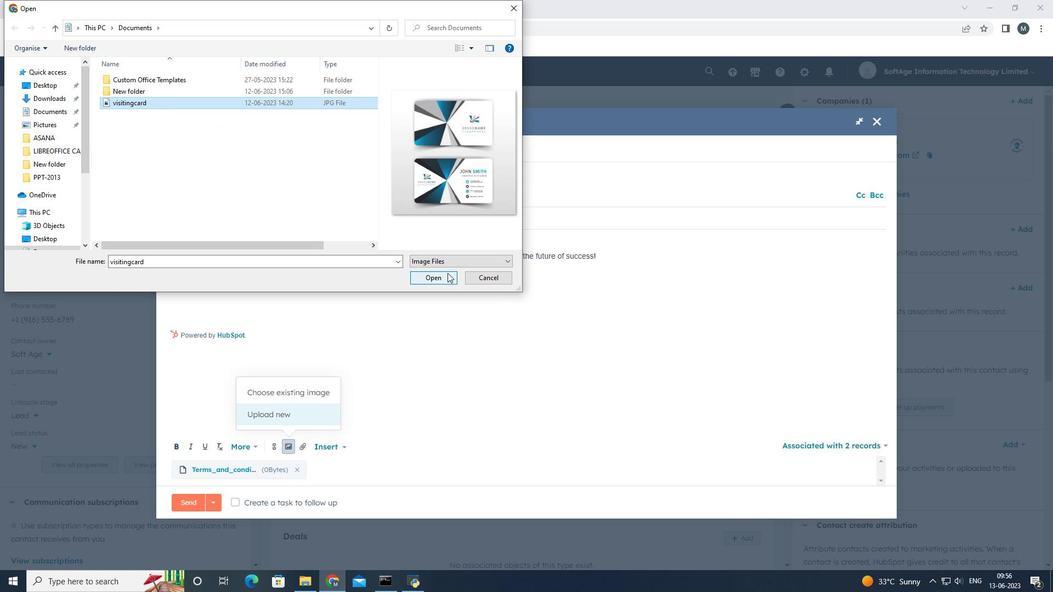 
Action: Mouse moved to (236, 500)
Screenshot: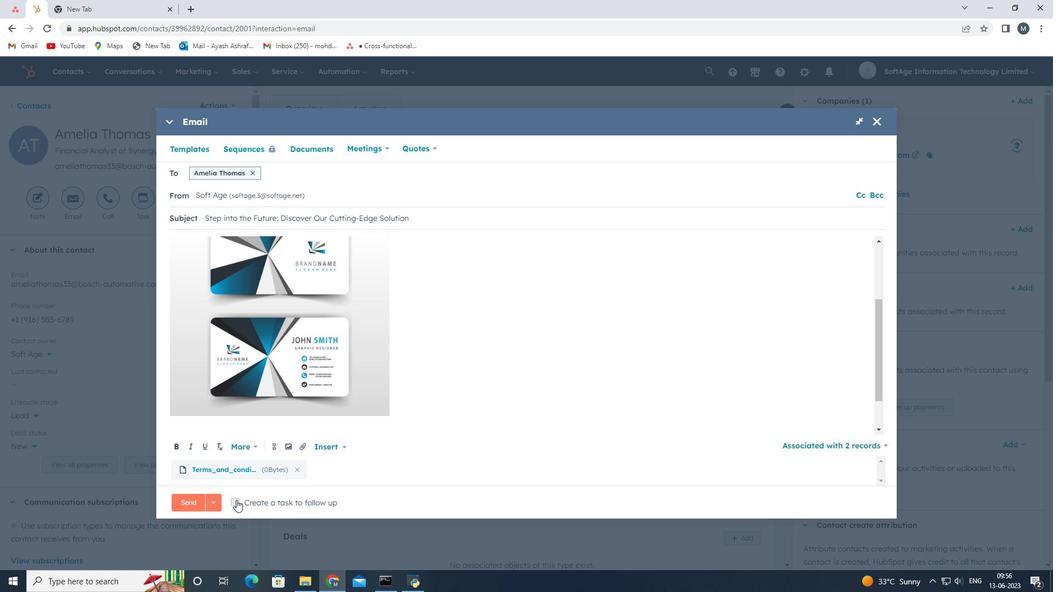 
Action: Mouse pressed left at (236, 500)
Screenshot: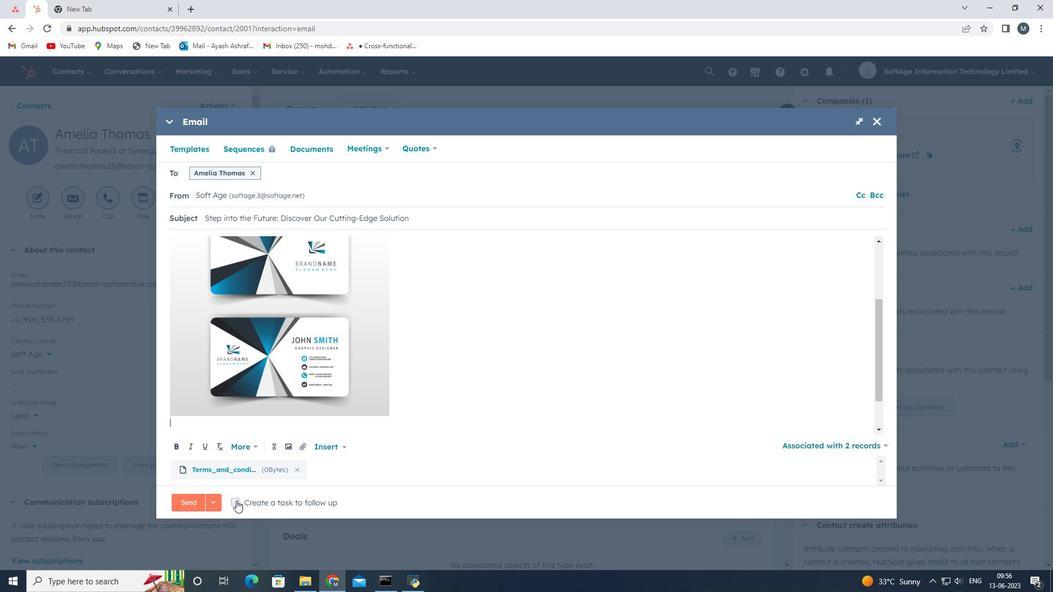 
Action: Mouse moved to (349, 499)
Screenshot: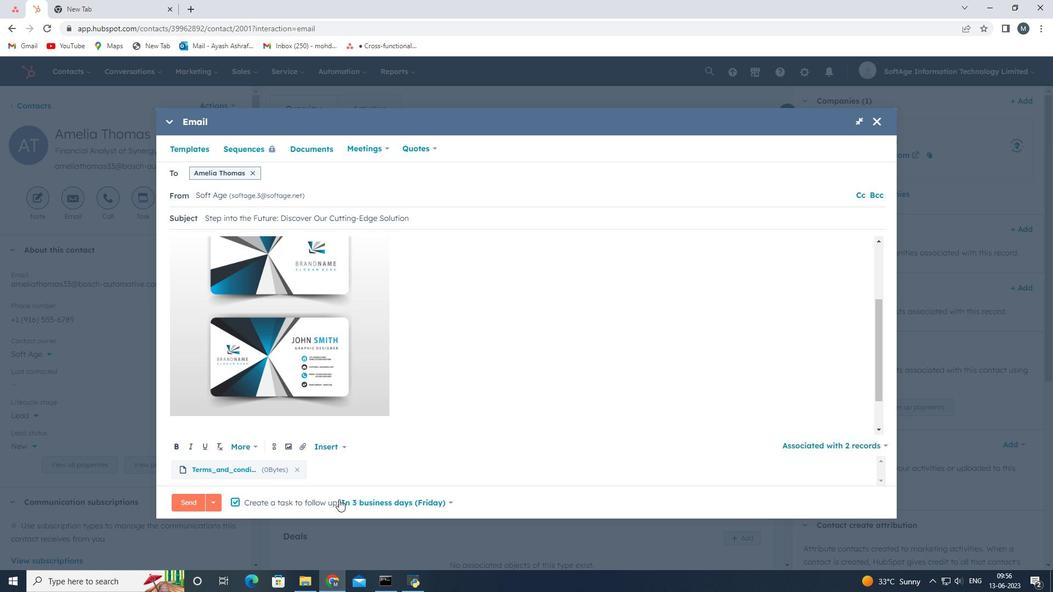 
Action: Mouse pressed left at (349, 499)
Screenshot: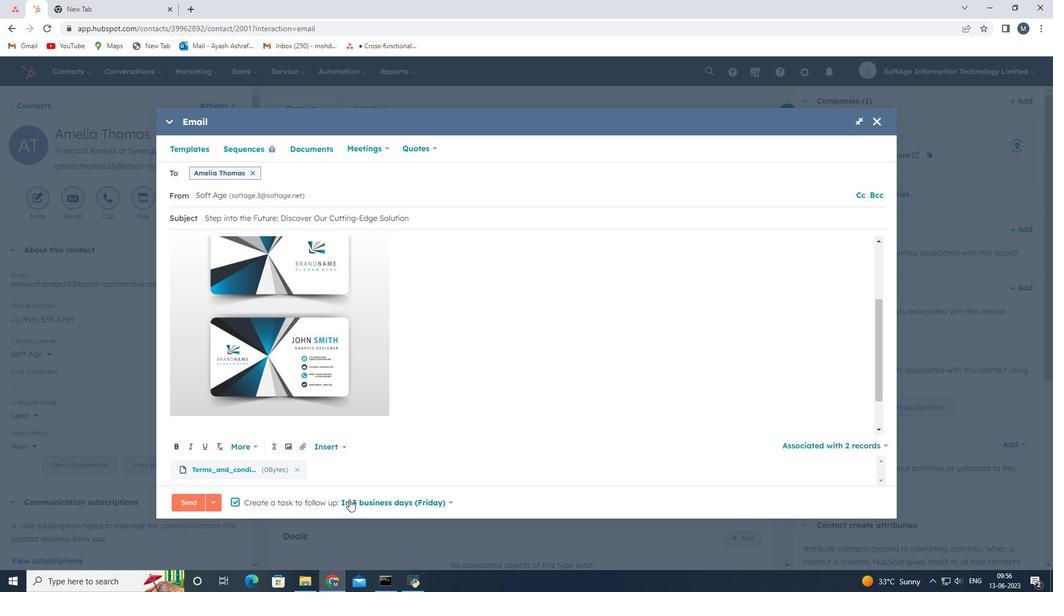
Action: Mouse moved to (418, 408)
Screenshot: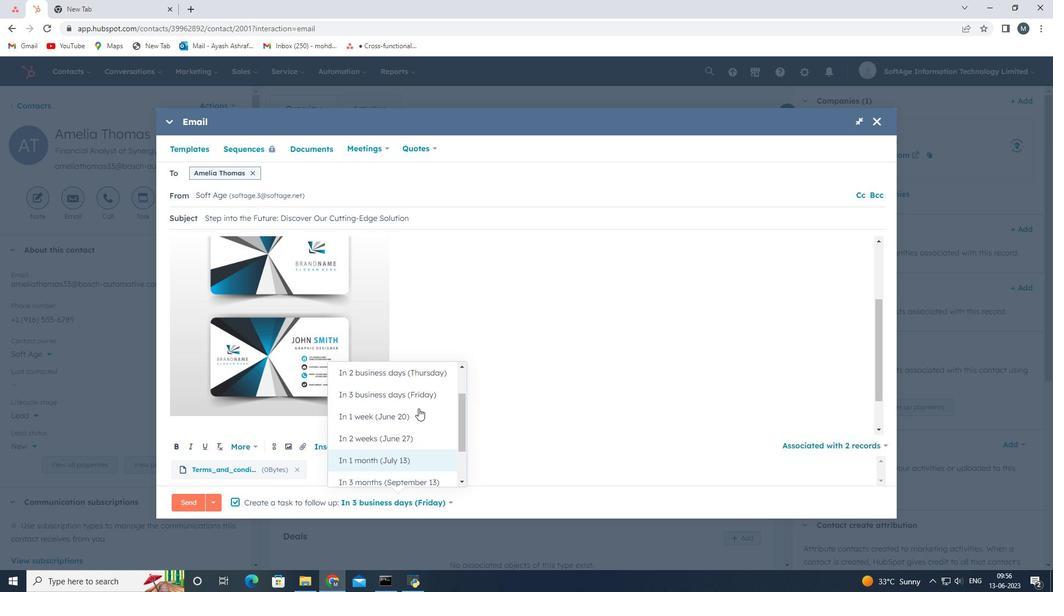 
Action: Mouse scrolled (418, 408) with delta (0, 0)
Screenshot: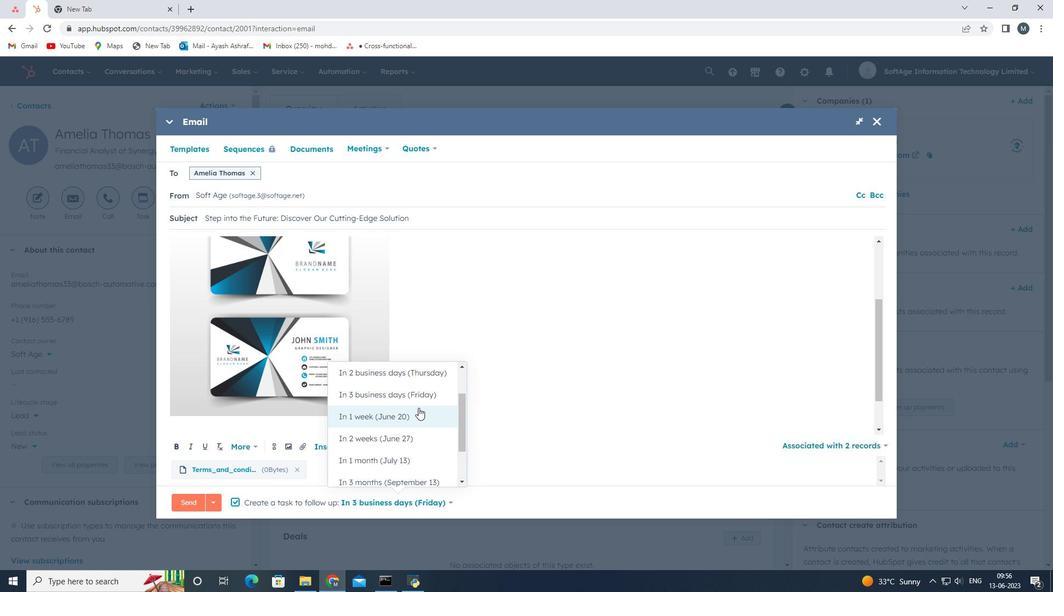 
Action: Mouse scrolled (418, 408) with delta (0, 0)
Screenshot: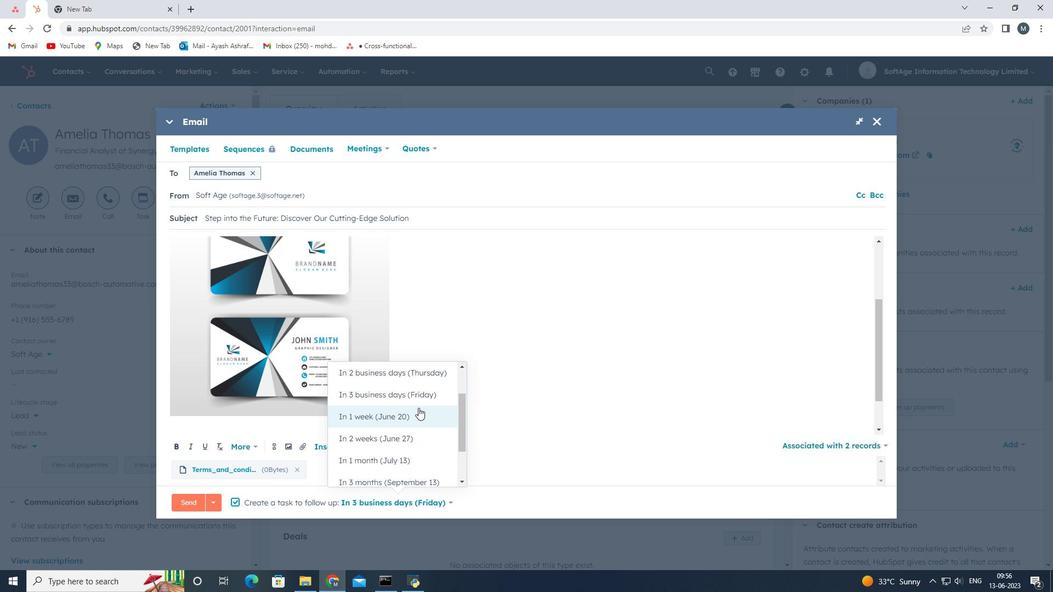 
Action: Mouse moved to (387, 403)
Screenshot: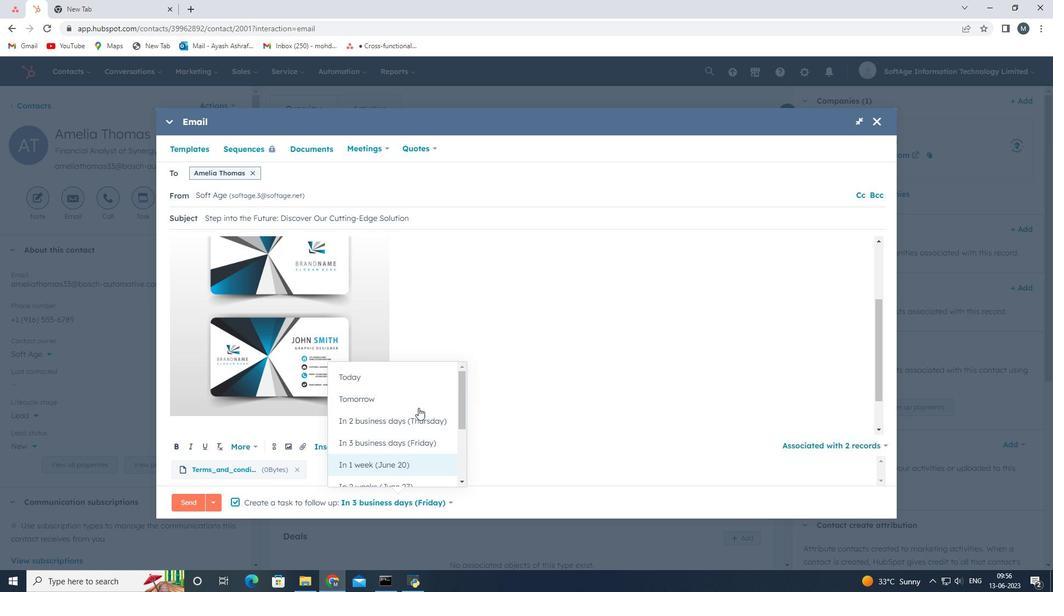 
Action: Mouse pressed left at (387, 403)
Screenshot: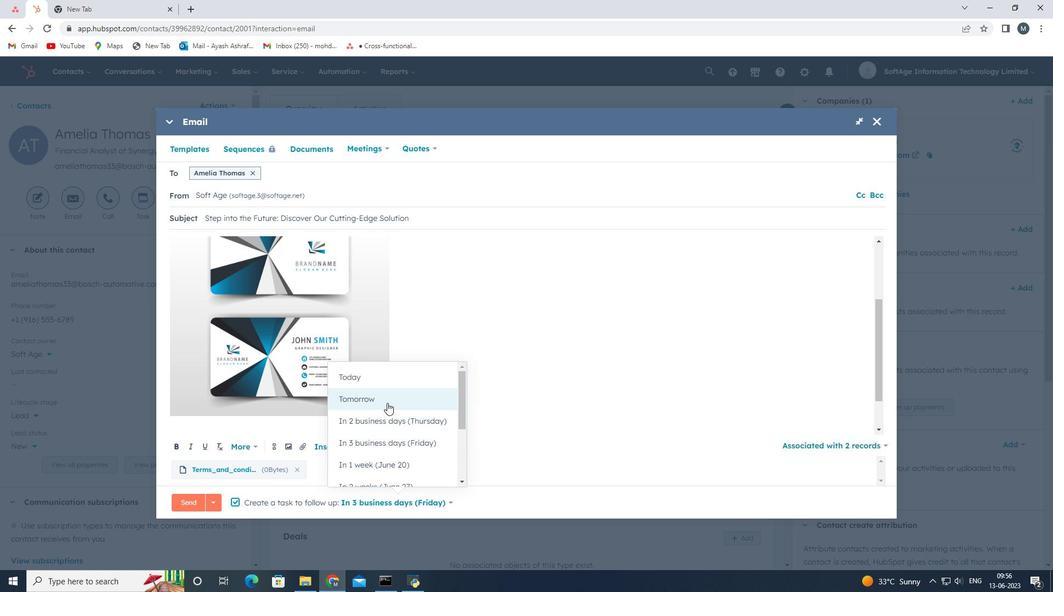 
Action: Mouse moved to (190, 498)
Screenshot: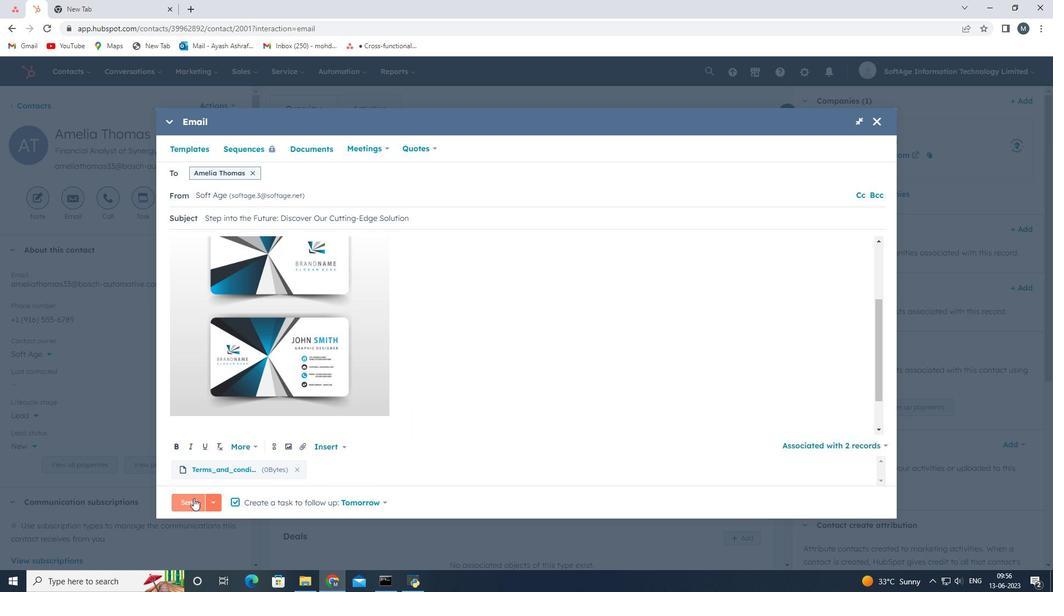 
Action: Mouse pressed left at (190, 498)
Screenshot: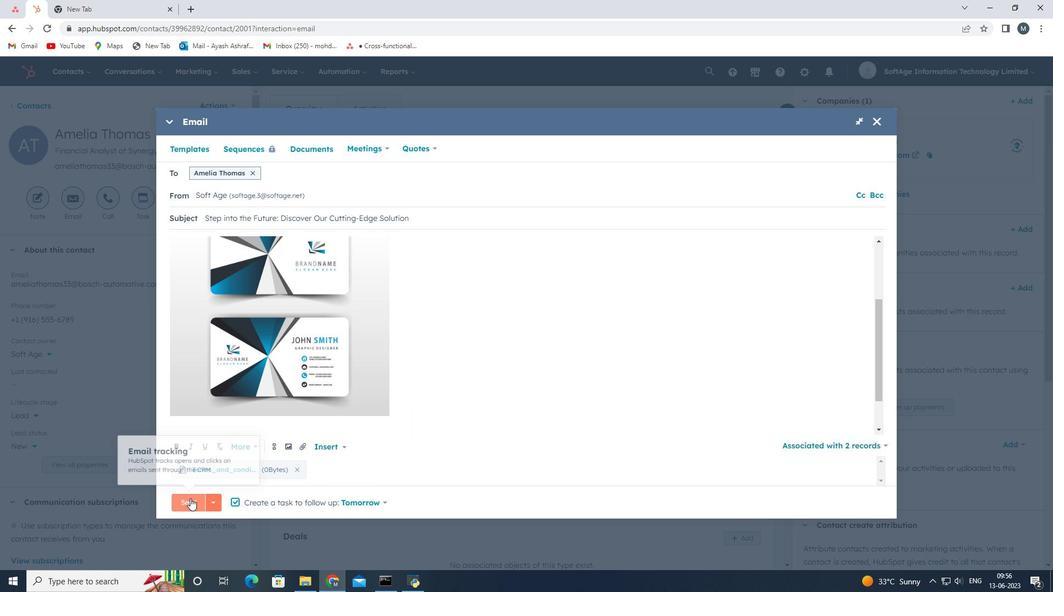 
Action: Mouse moved to (486, 418)
Screenshot: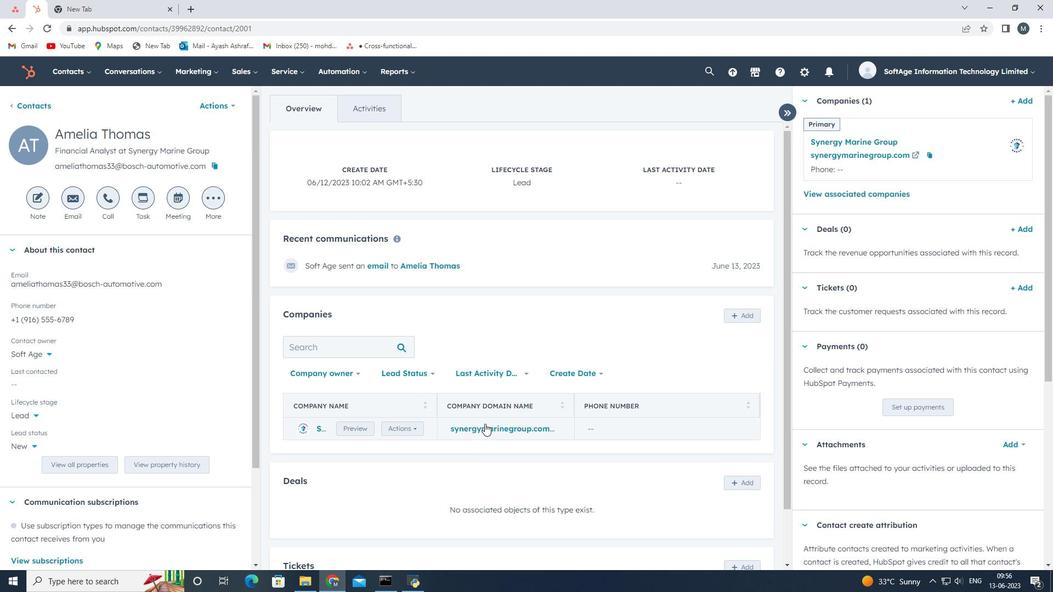 
